 Task: In Heading  Batang with navy blue colour. Font size of heading  '18 Pt. 'Font style of data Calibri. Font size of data  9 Pt. Alignment of headline & data Align left .Fill color in cell of heading  Red. Font color of data Black. Apply border in Data No Border. In the sheet  Budget Analysis Sheetbook
Action: Mouse moved to (119, 113)
Screenshot: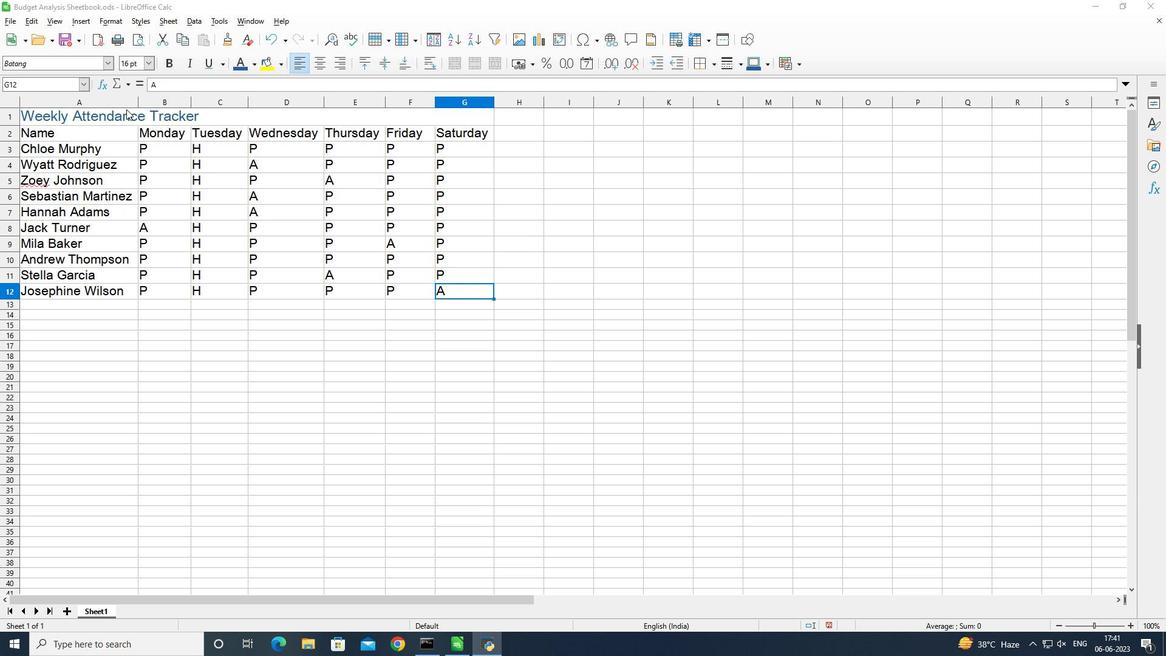 
Action: Mouse pressed left at (119, 113)
Screenshot: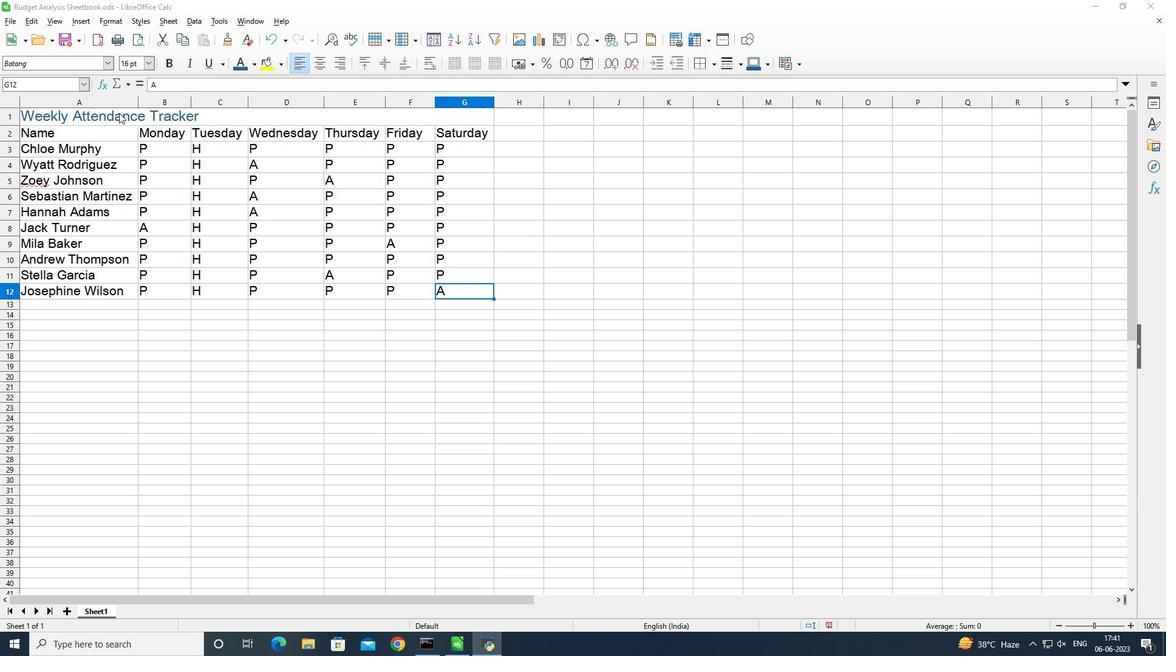 
Action: Mouse moved to (108, 62)
Screenshot: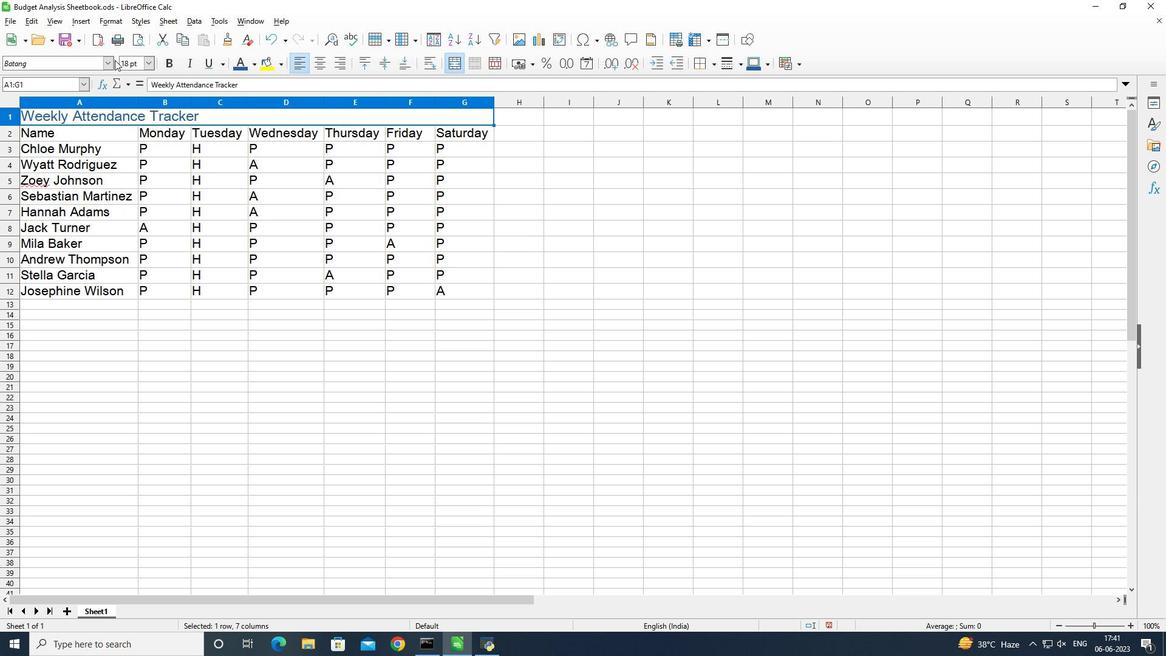 
Action: Mouse pressed left at (108, 62)
Screenshot: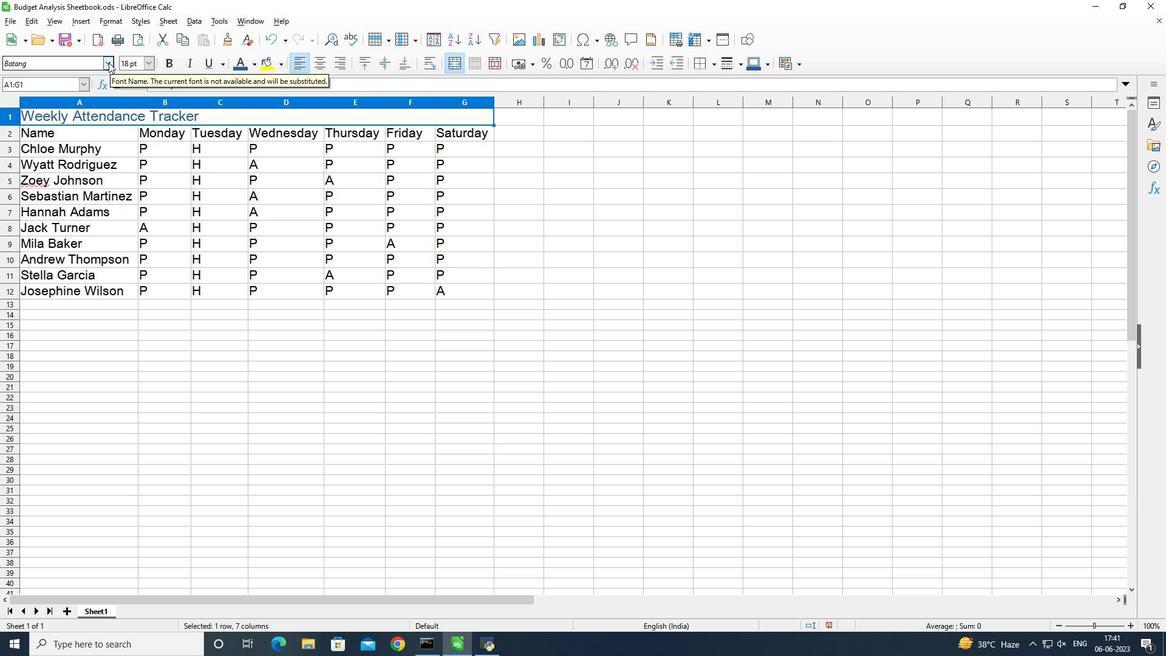 
Action: Mouse moved to (92, 63)
Screenshot: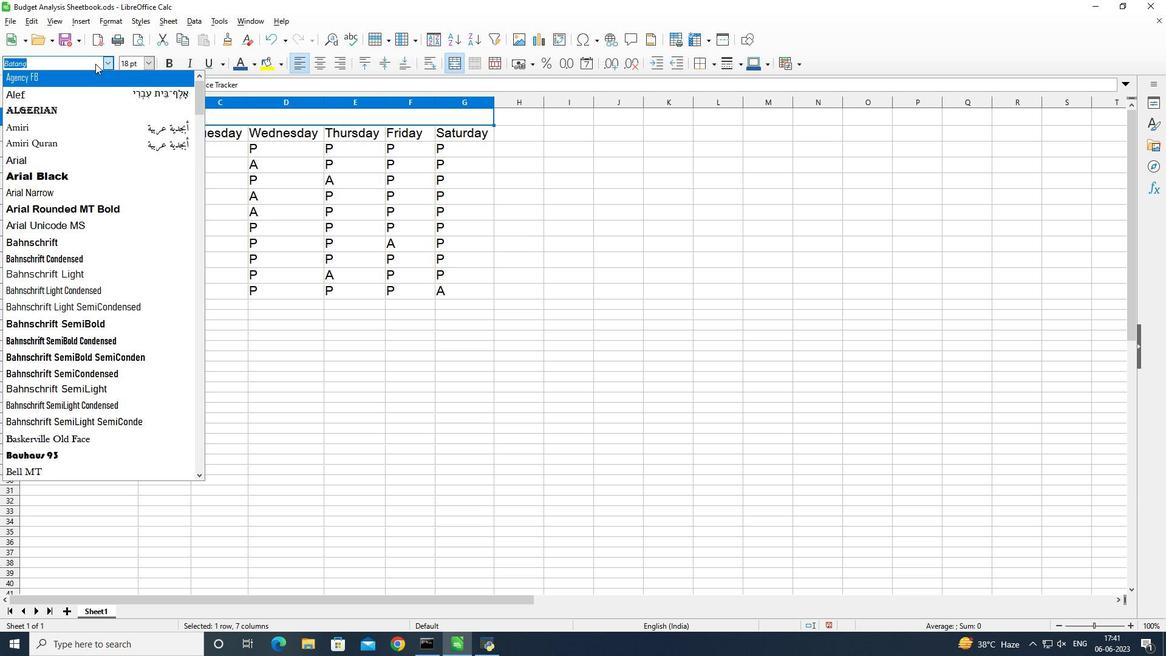 
Action: Key pressed <Key.enter>
Screenshot: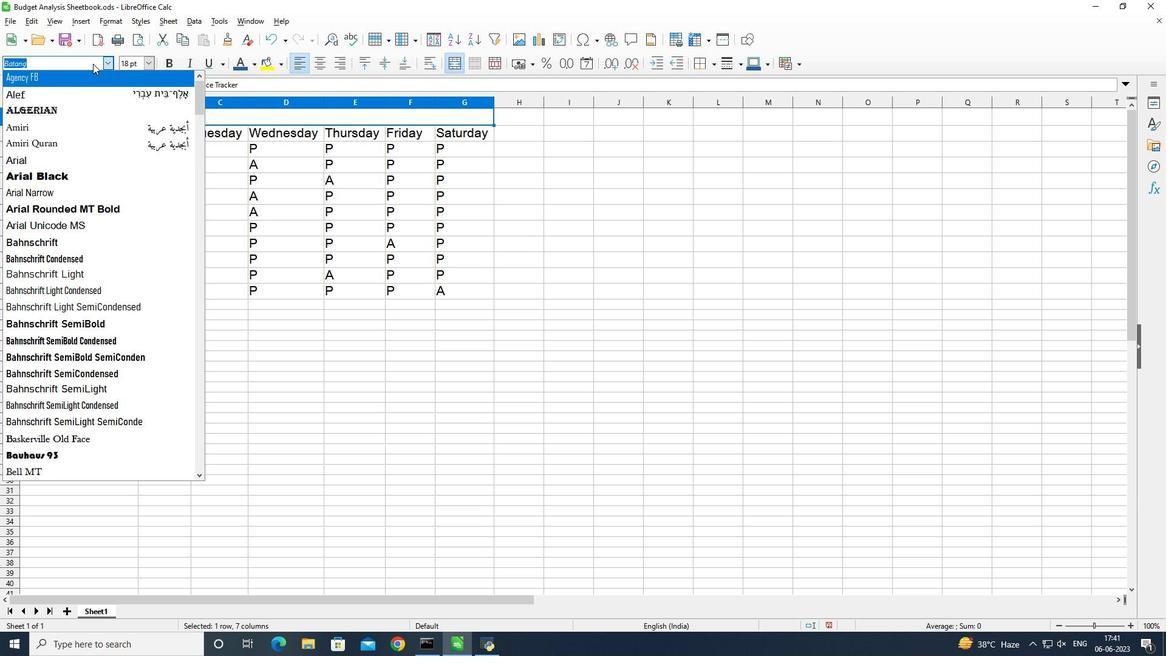 
Action: Mouse moved to (145, 64)
Screenshot: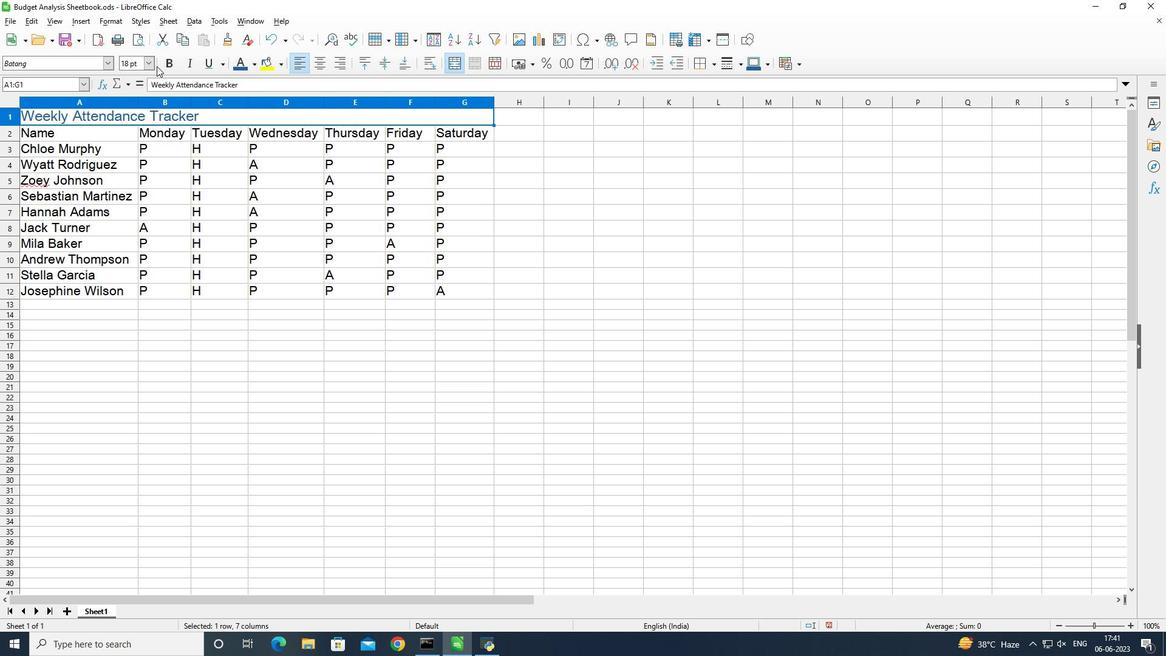 
Action: Mouse pressed left at (145, 64)
Screenshot: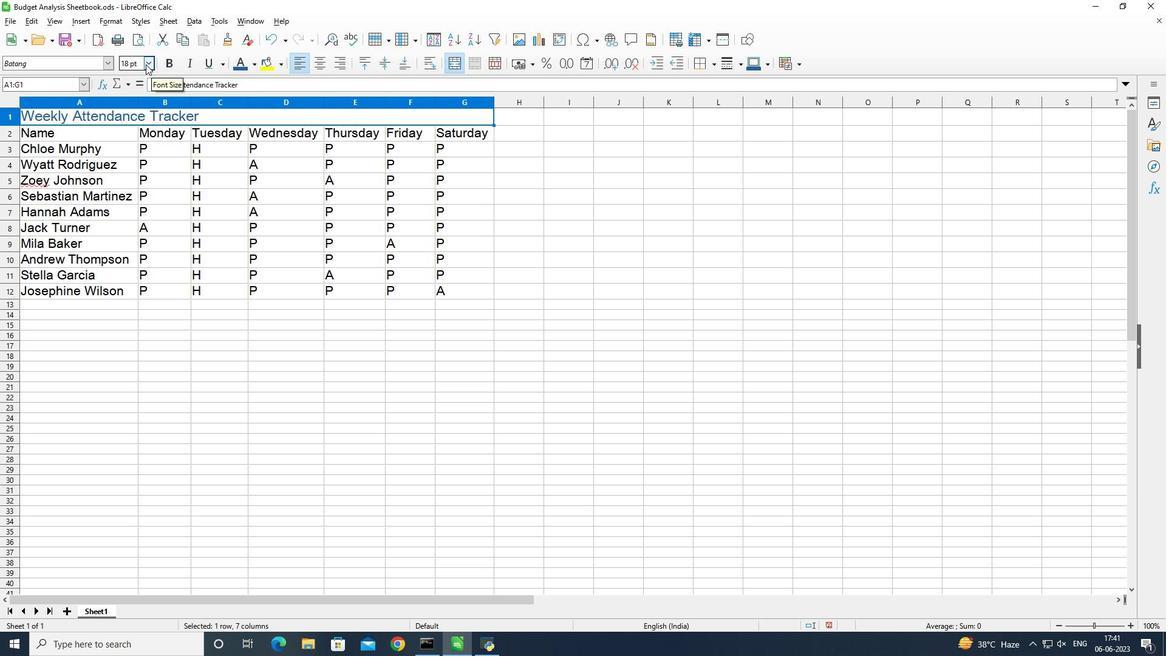 
Action: Mouse moved to (128, 201)
Screenshot: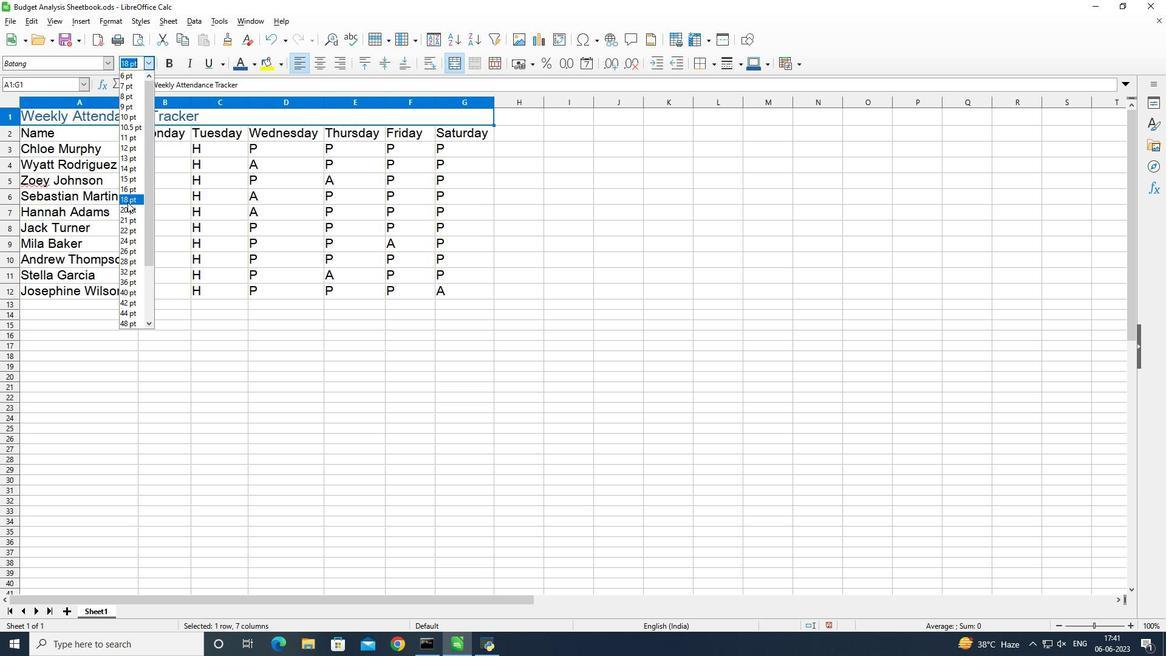 
Action: Mouse pressed left at (128, 201)
Screenshot: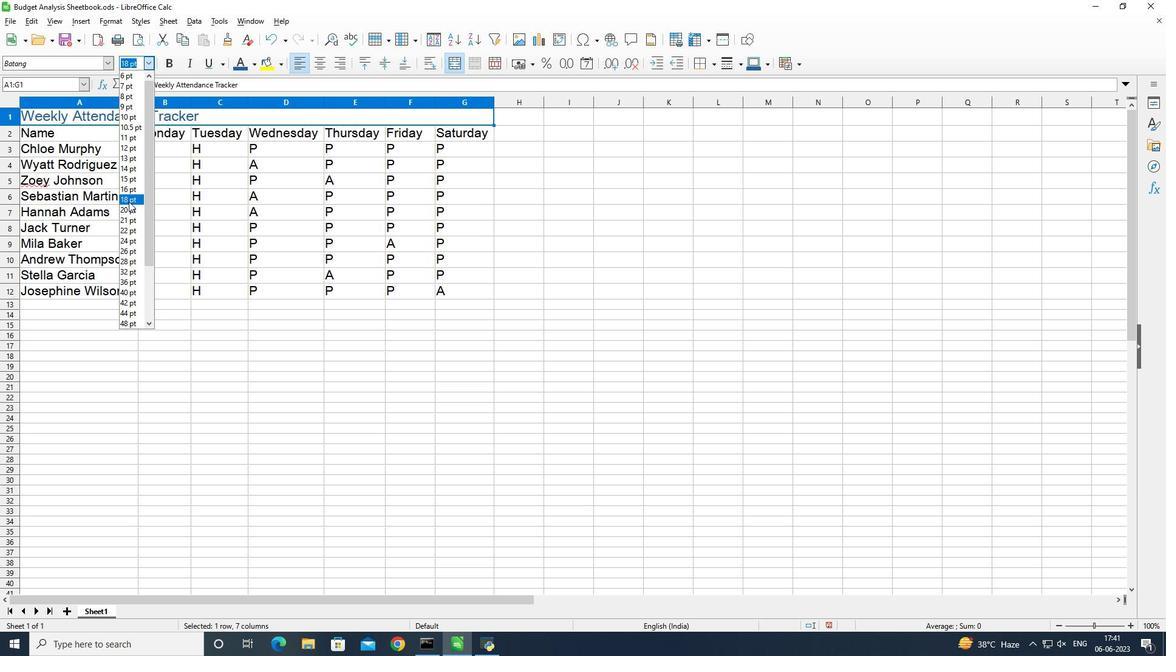 
Action: Mouse moved to (91, 139)
Screenshot: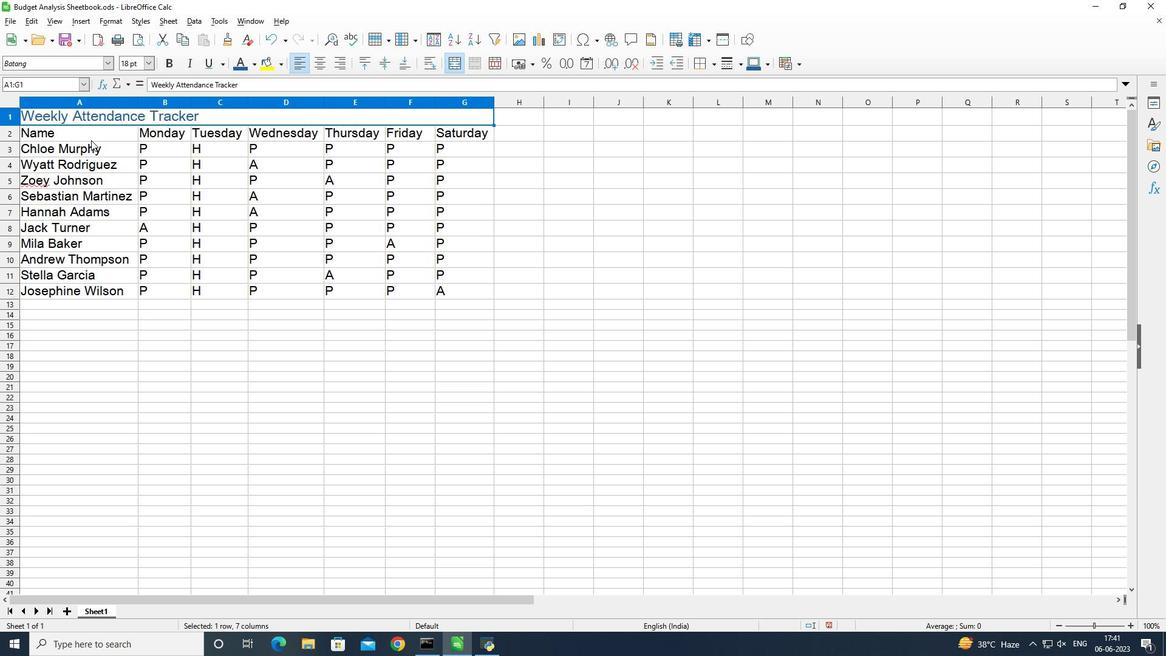 
Action: Mouse pressed left at (91, 139)
Screenshot: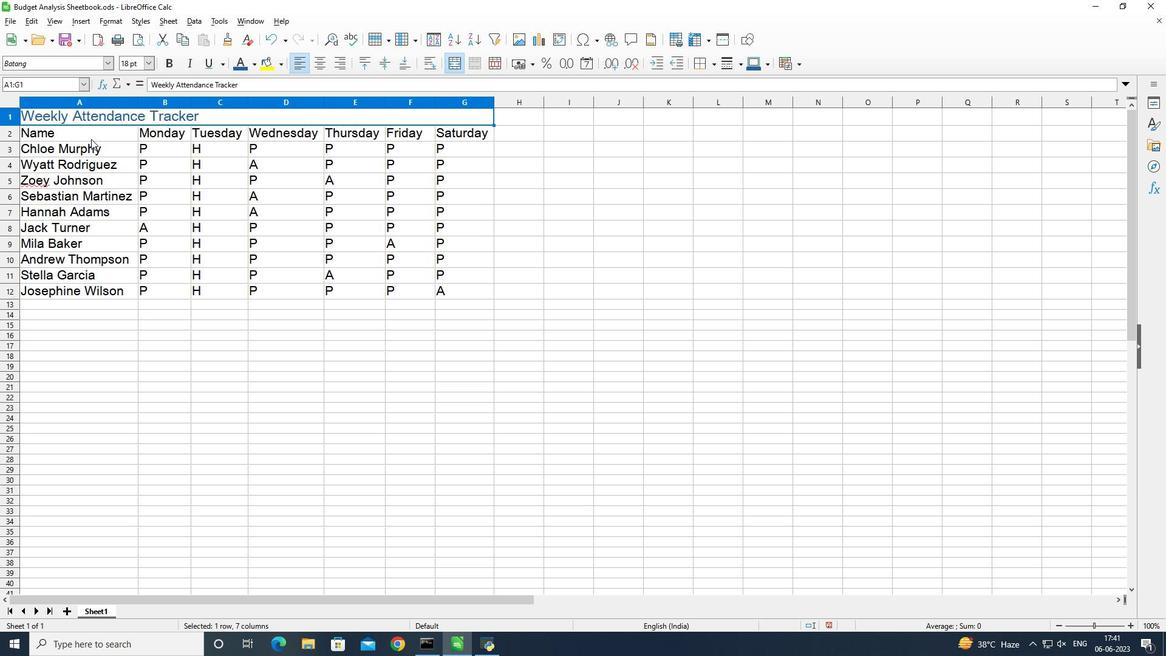 
Action: Mouse moved to (92, 137)
Screenshot: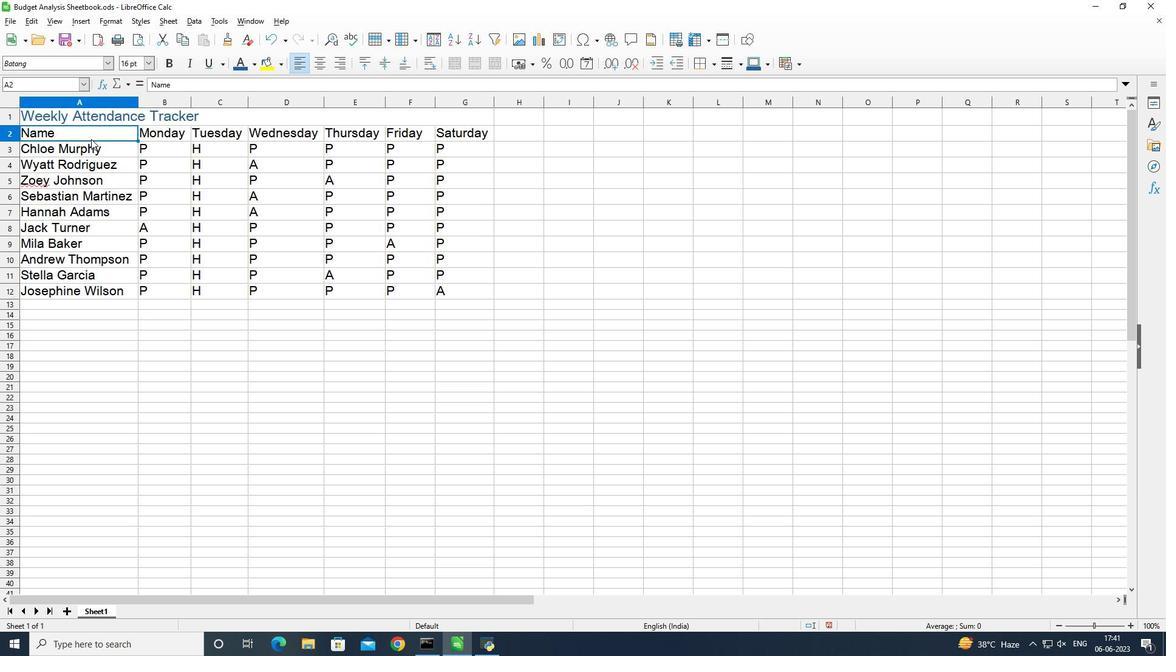 
Action: Mouse pressed left at (92, 137)
Screenshot: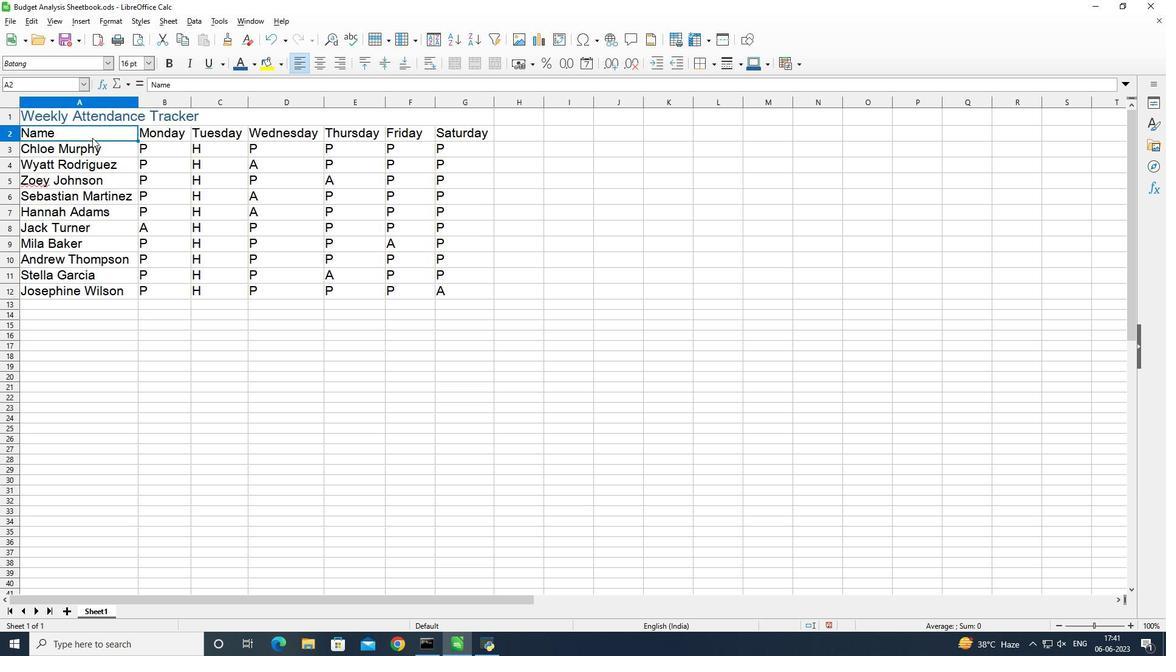 
Action: Mouse moved to (108, 59)
Screenshot: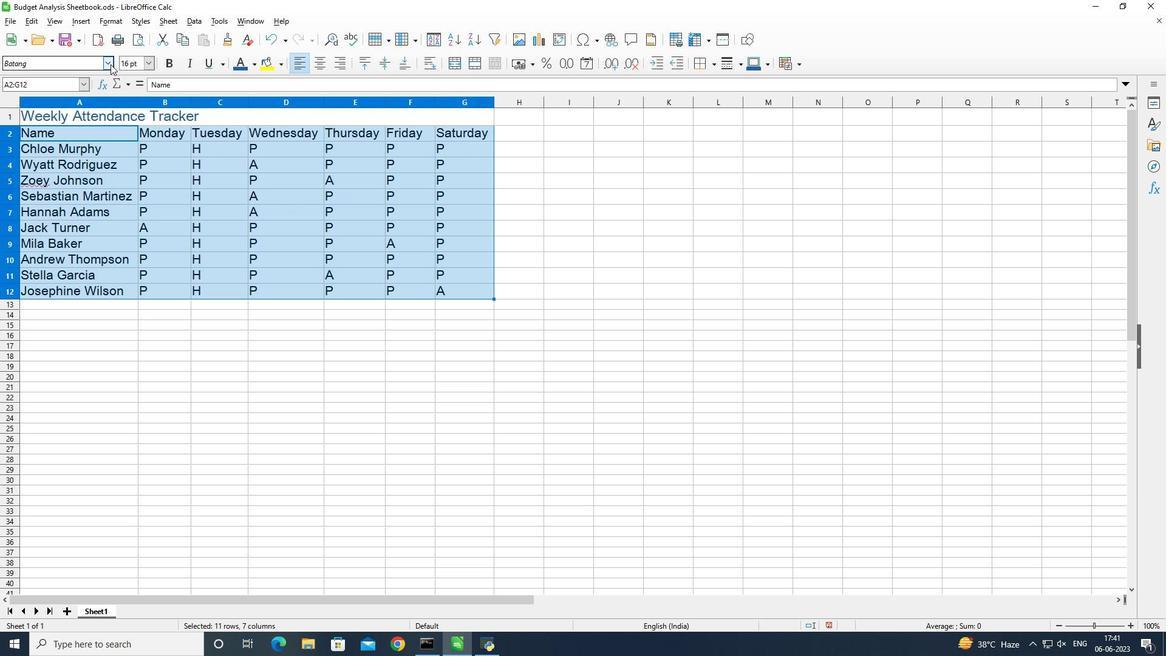 
Action: Mouse pressed left at (108, 59)
Screenshot: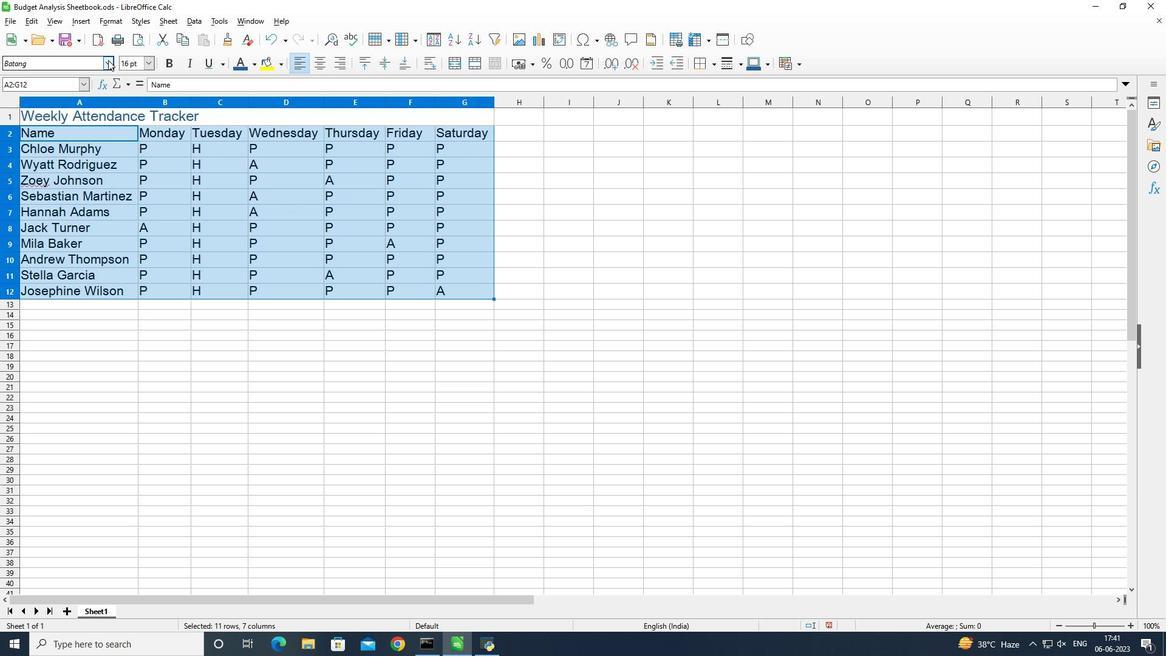 
Action: Mouse moved to (153, 259)
Screenshot: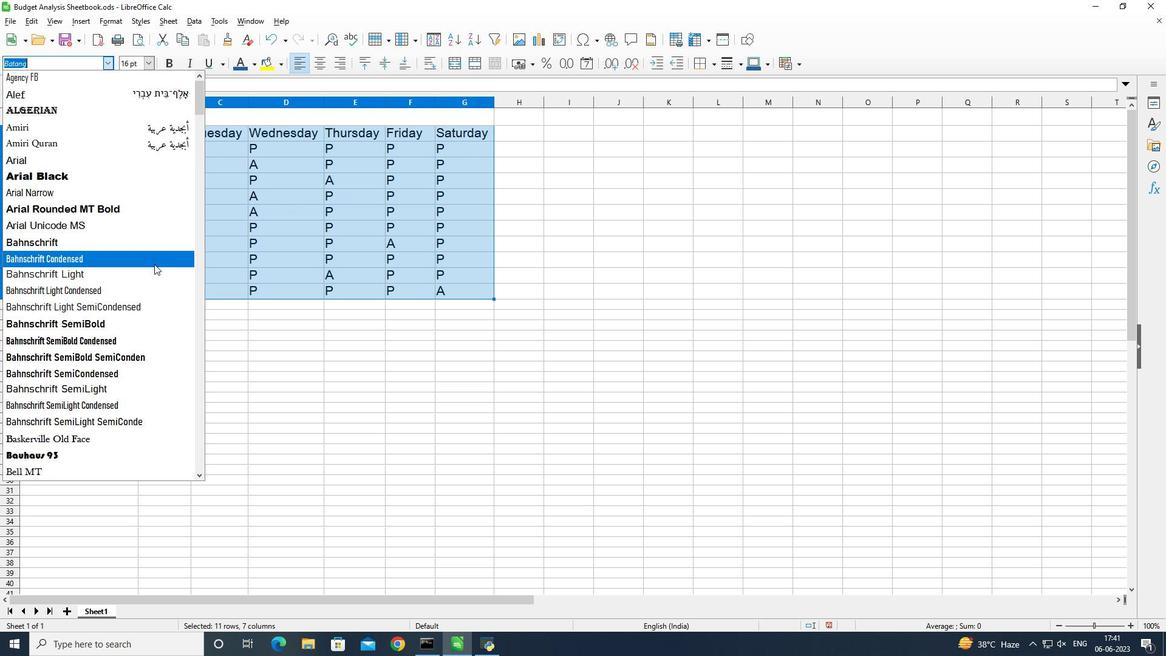 
Action: Mouse scrolled (153, 258) with delta (0, 0)
Screenshot: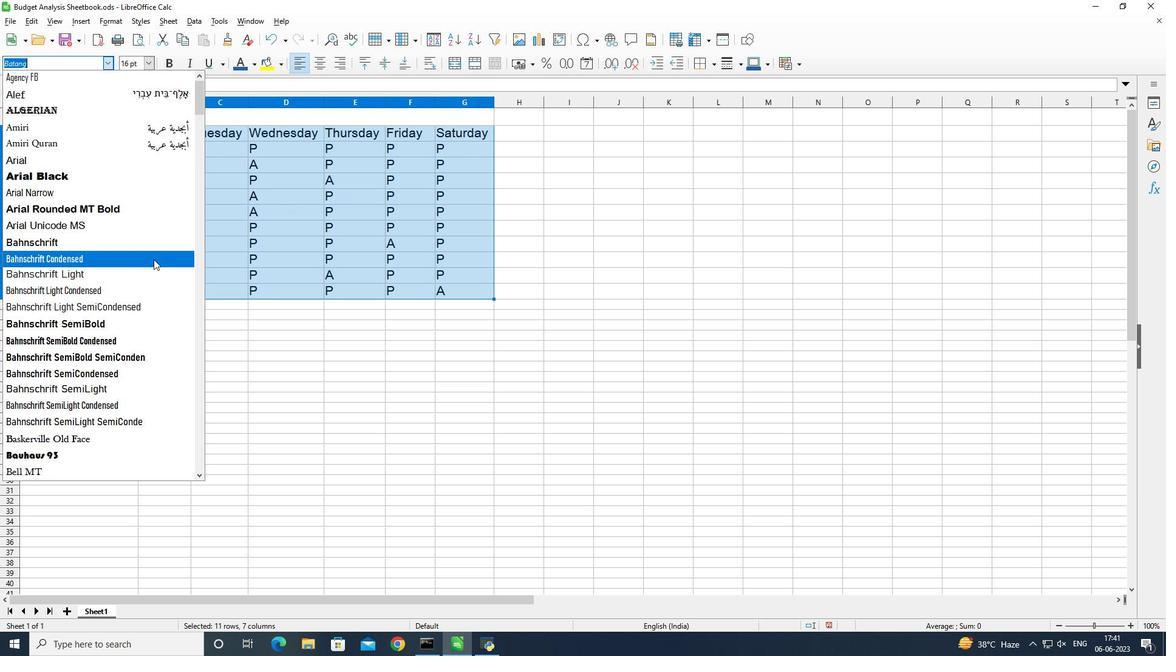 
Action: Mouse scrolled (153, 258) with delta (0, 0)
Screenshot: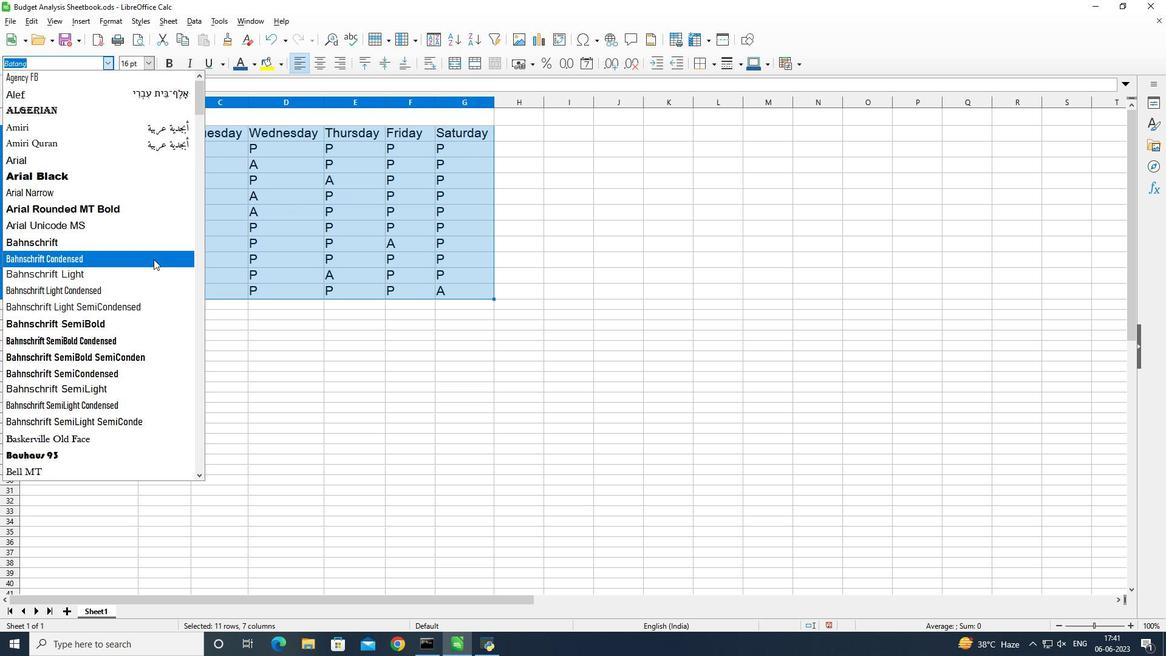 
Action: Mouse scrolled (153, 258) with delta (0, 0)
Screenshot: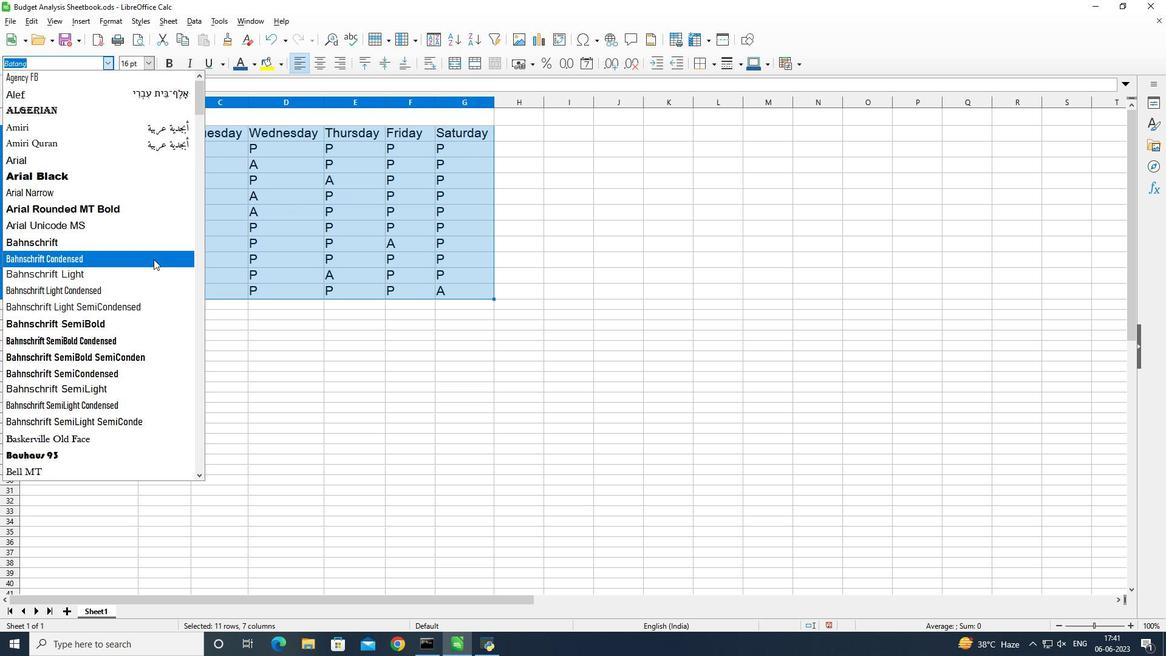 
Action: Mouse scrolled (153, 258) with delta (0, 0)
Screenshot: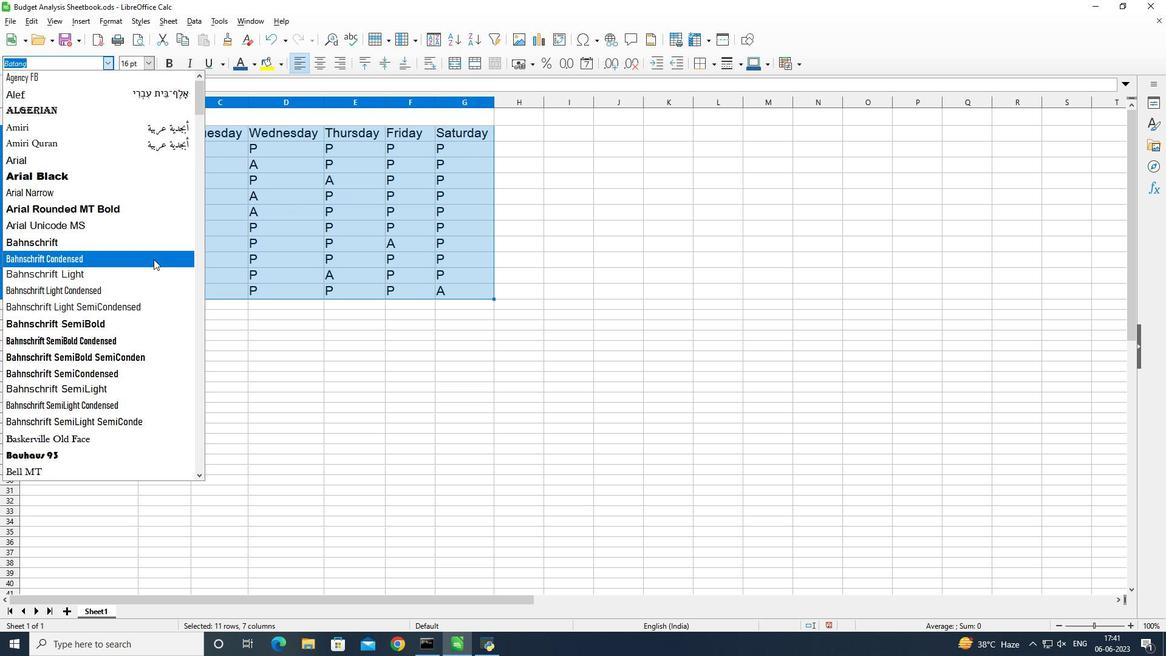 
Action: Mouse scrolled (153, 258) with delta (0, 0)
Screenshot: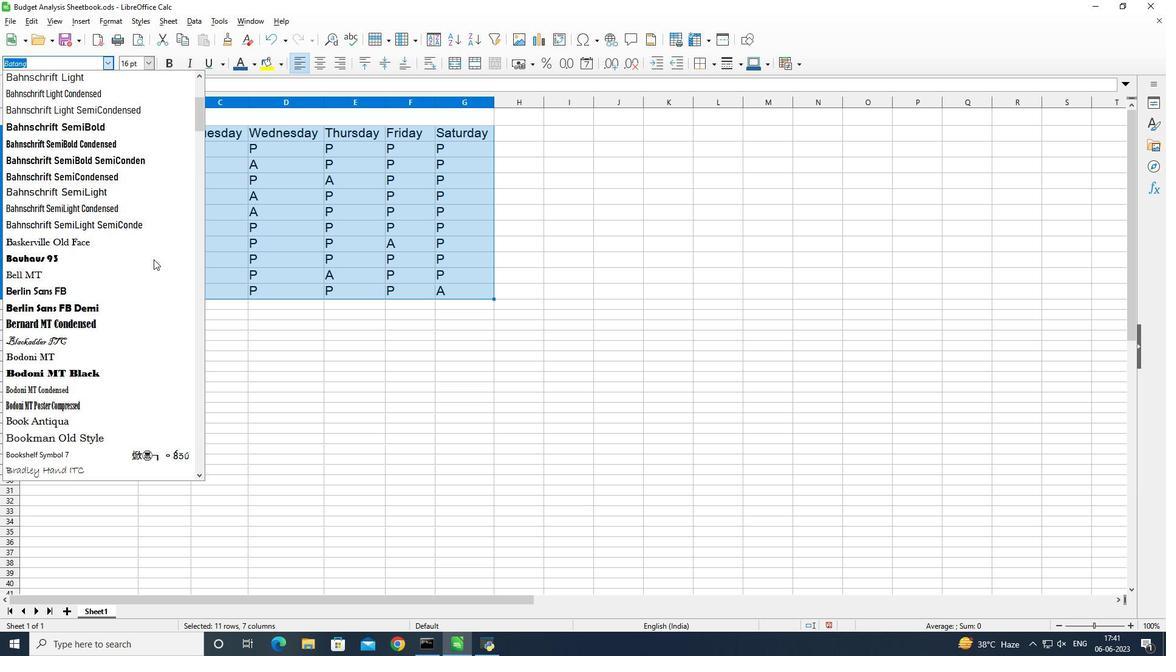 
Action: Mouse scrolled (153, 258) with delta (0, 0)
Screenshot: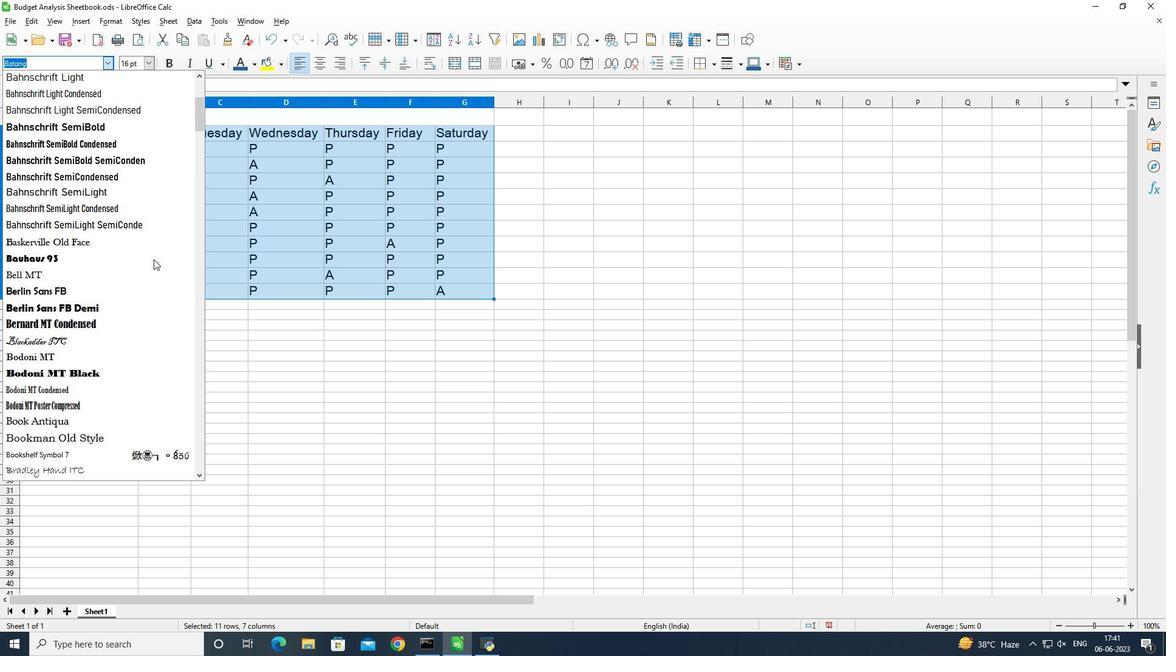 
Action: Mouse scrolled (153, 258) with delta (0, 0)
Screenshot: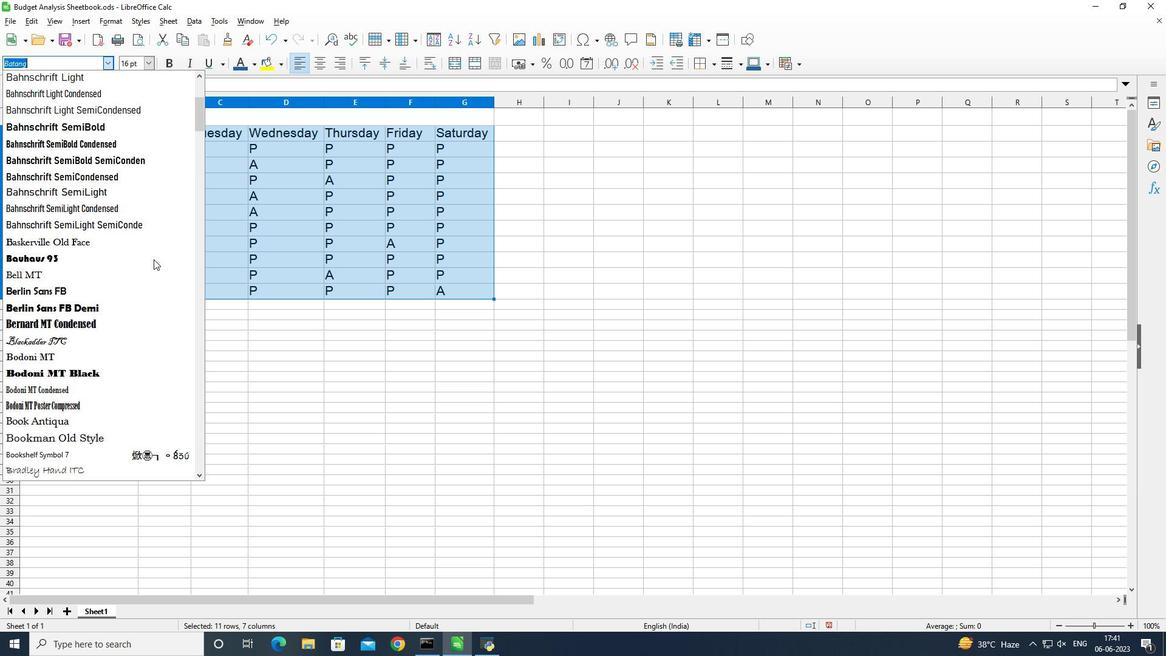 
Action: Mouse scrolled (153, 258) with delta (0, 0)
Screenshot: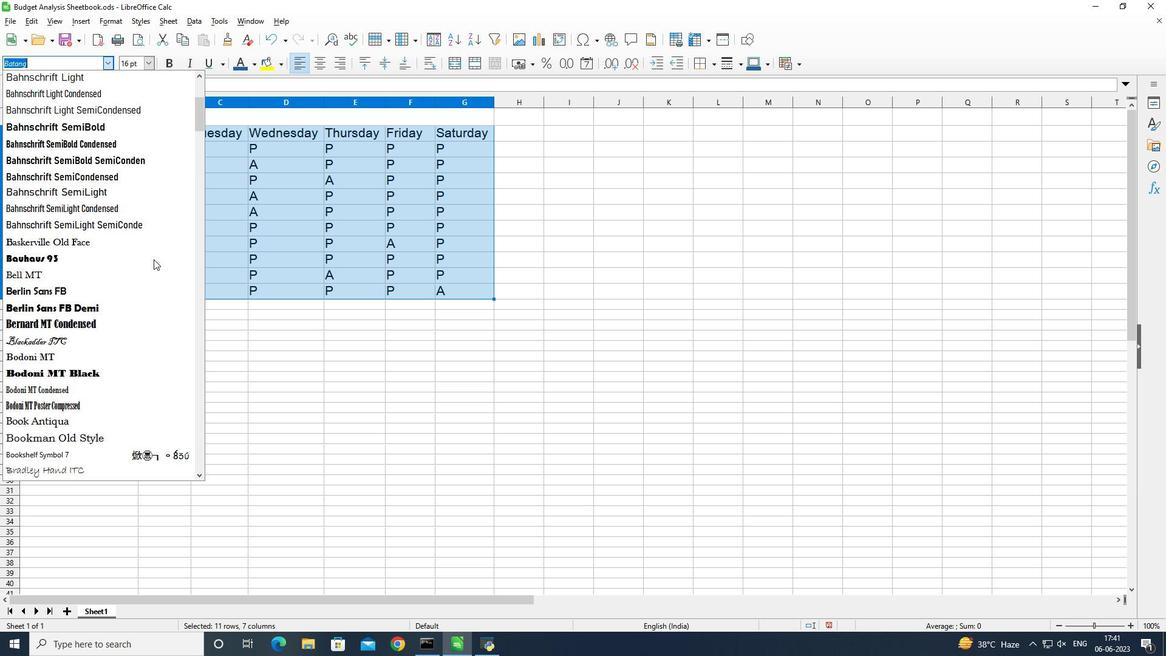 
Action: Mouse scrolled (153, 258) with delta (0, 0)
Screenshot: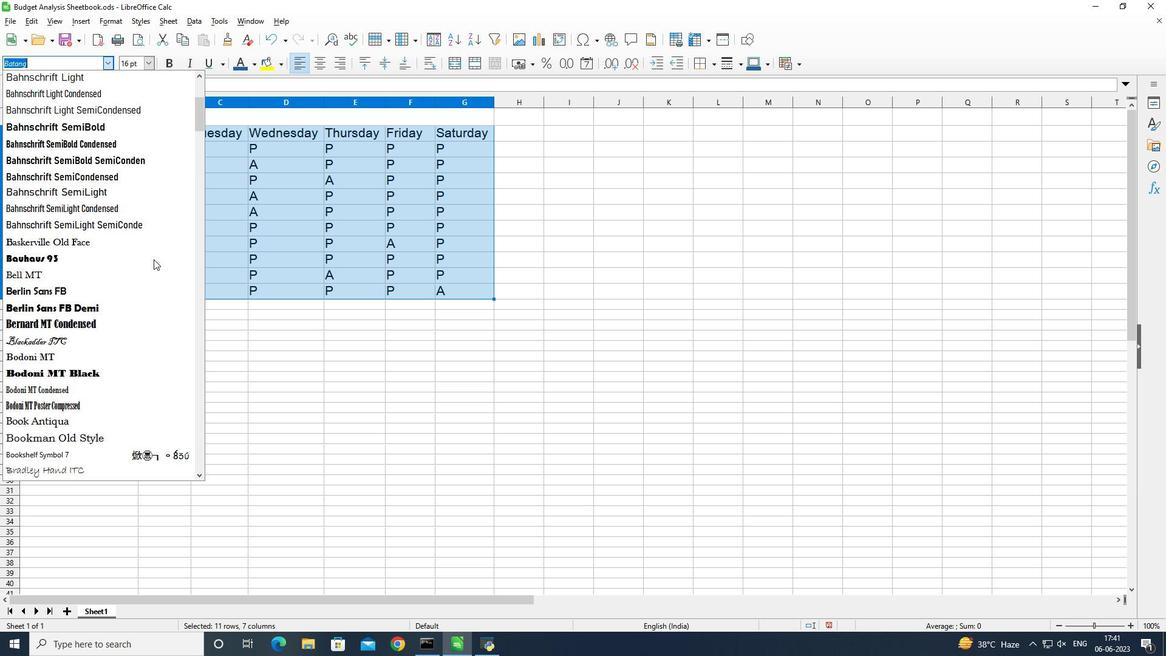 
Action: Mouse scrolled (153, 260) with delta (0, 0)
Screenshot: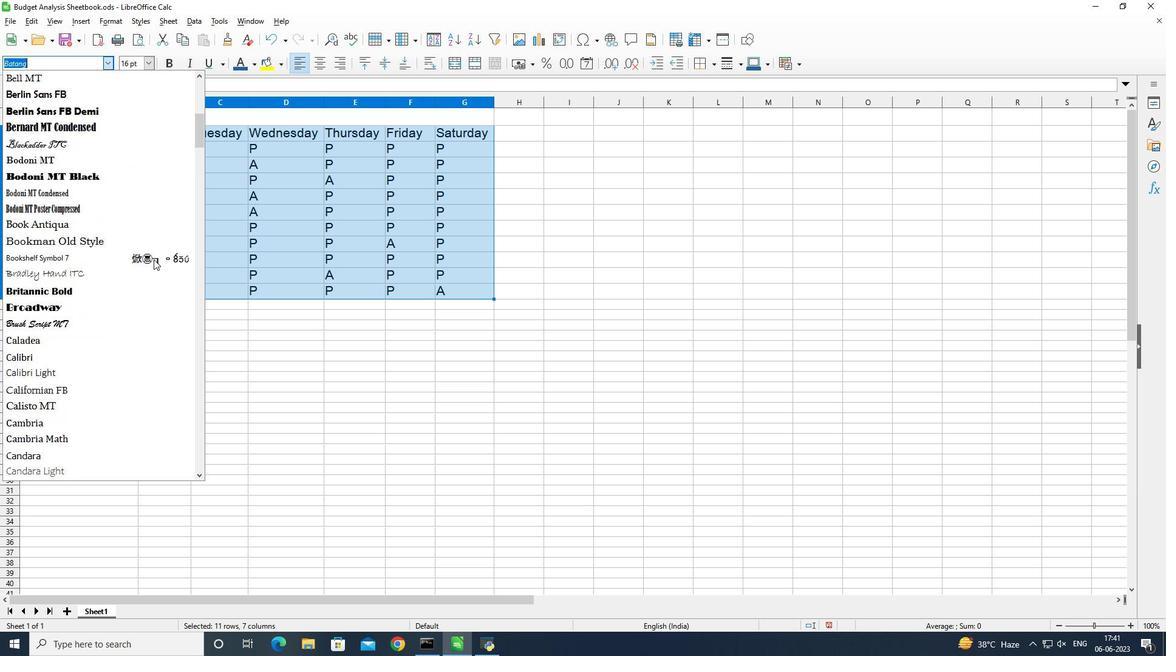 
Action: Mouse moved to (122, 358)
Screenshot: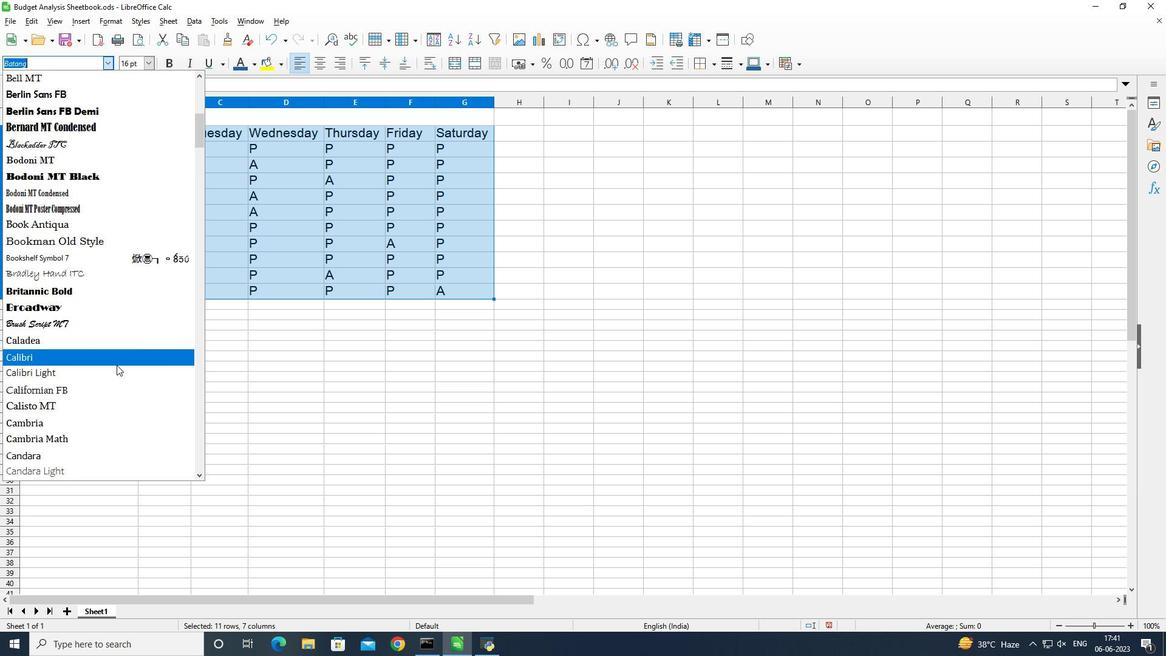 
Action: Mouse pressed left at (122, 358)
Screenshot: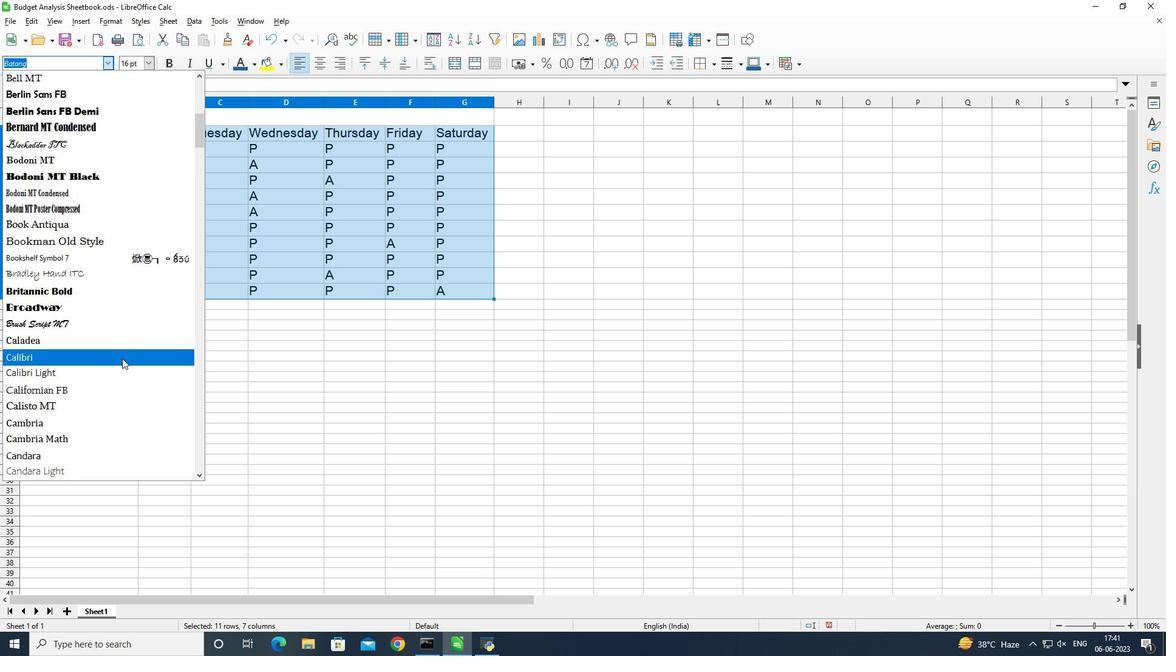 
Action: Mouse moved to (146, 63)
Screenshot: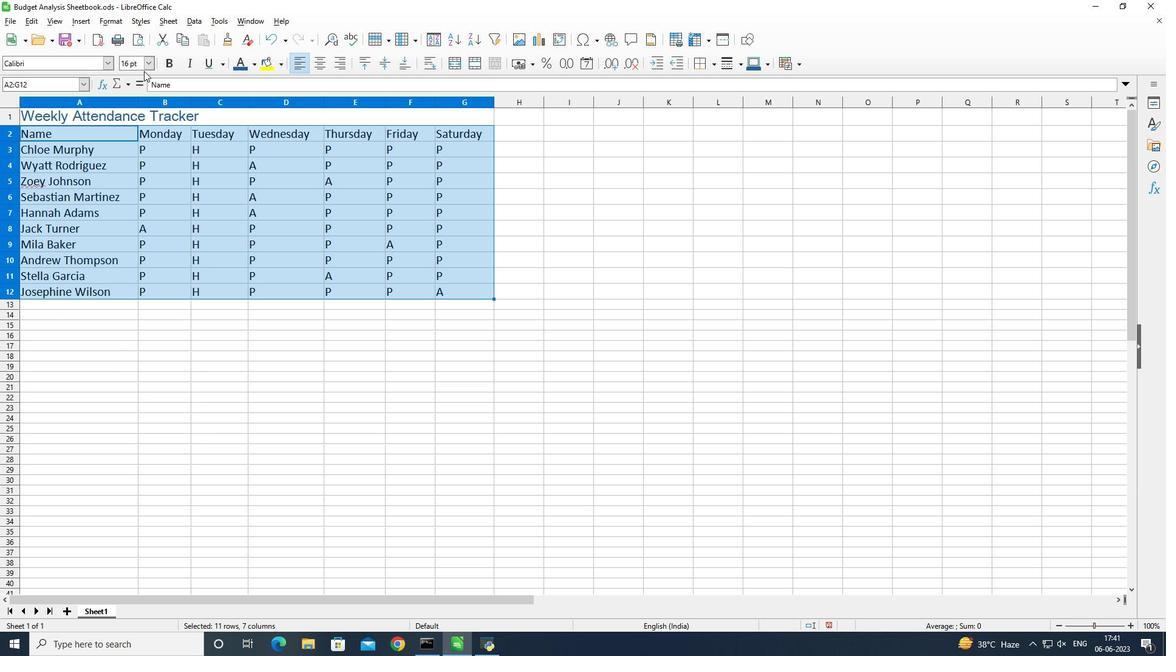 
Action: Mouse pressed left at (146, 63)
Screenshot: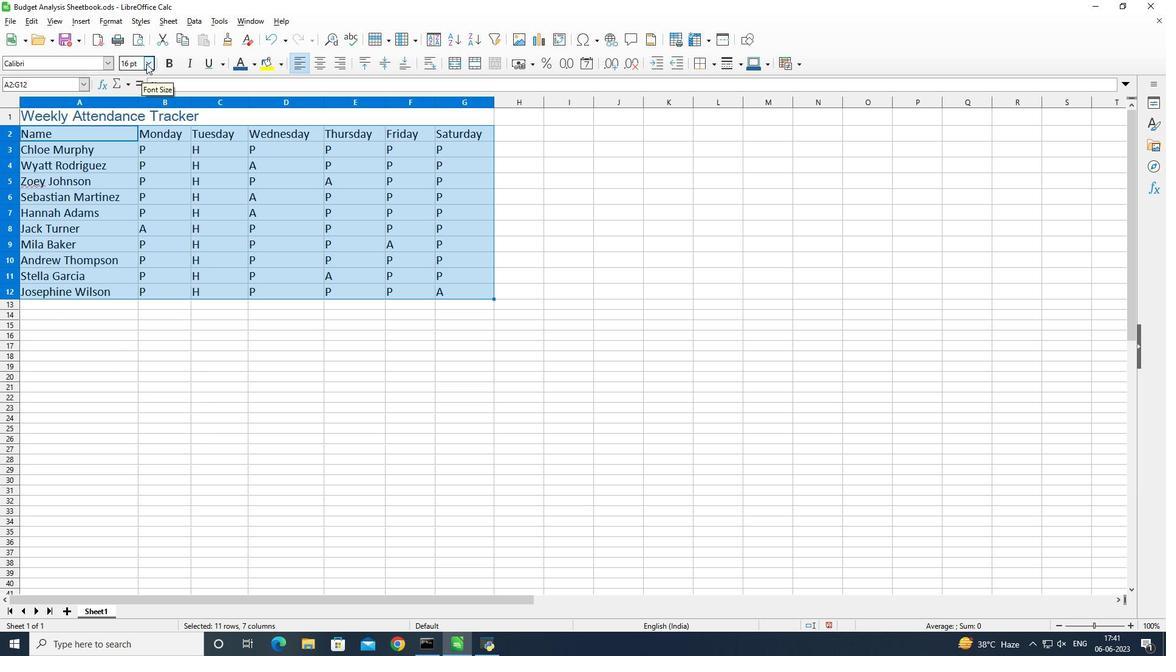 
Action: Mouse moved to (131, 106)
Screenshot: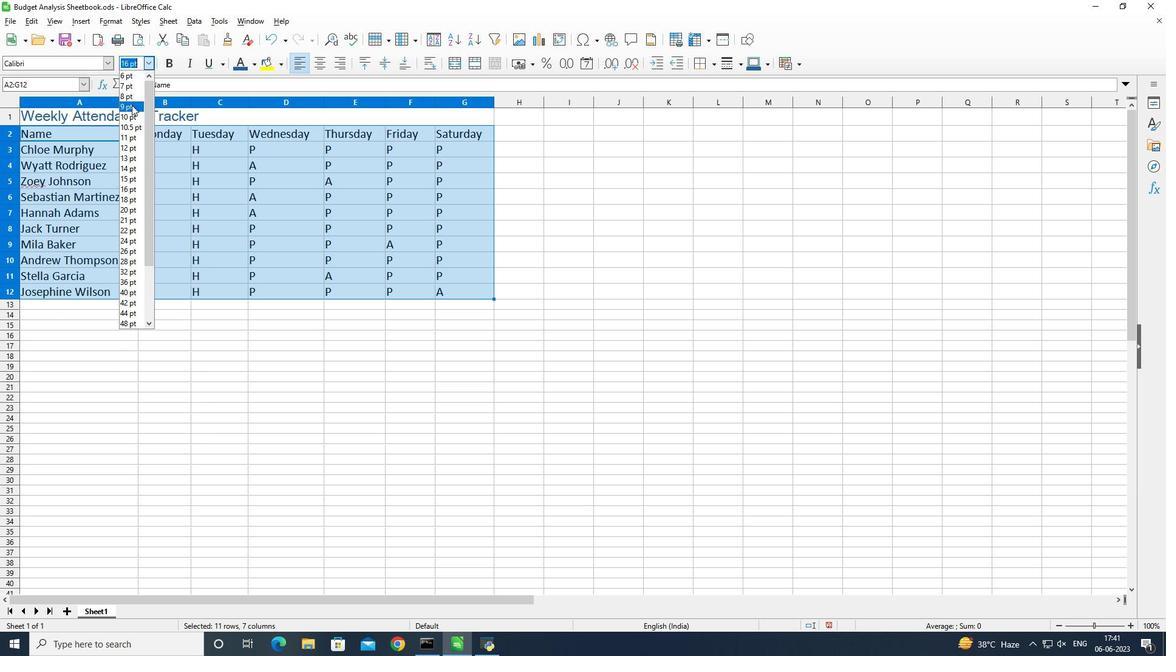 
Action: Mouse pressed left at (131, 106)
Screenshot: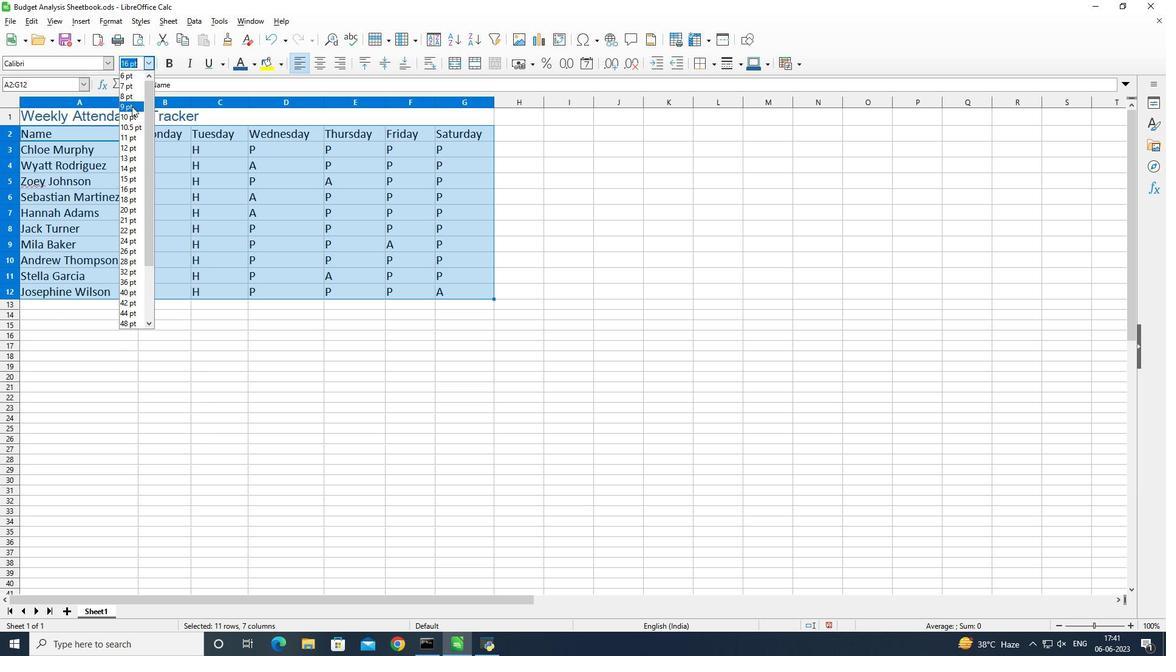 
Action: Mouse moved to (243, 113)
Screenshot: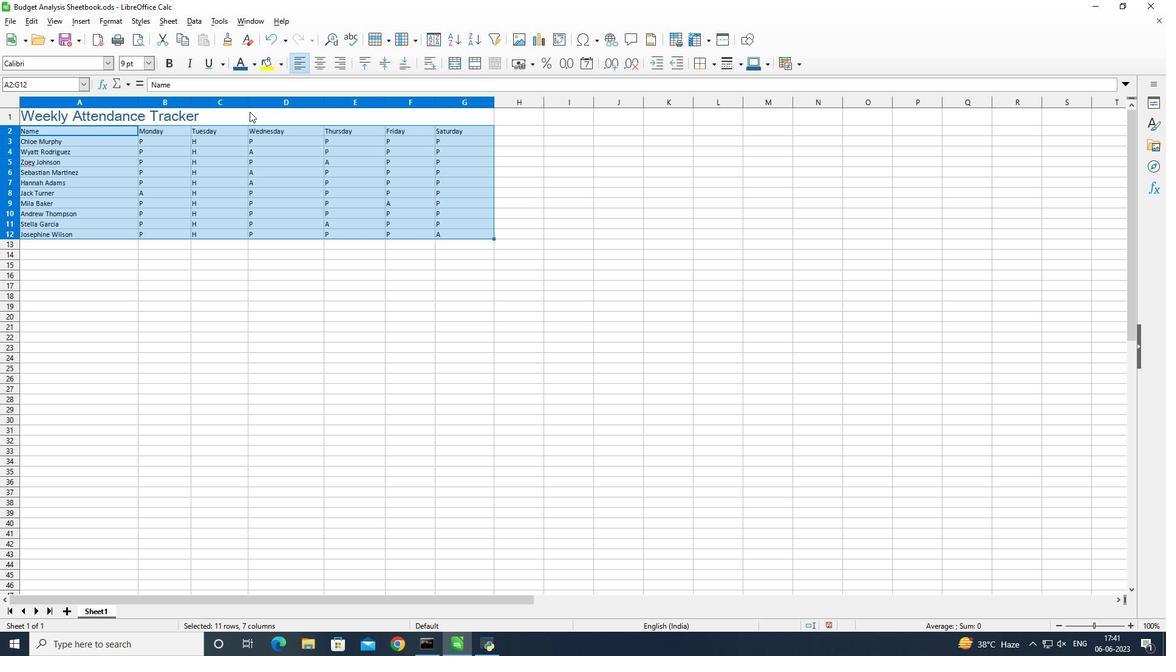 
Action: Mouse pressed left at (243, 113)
Screenshot: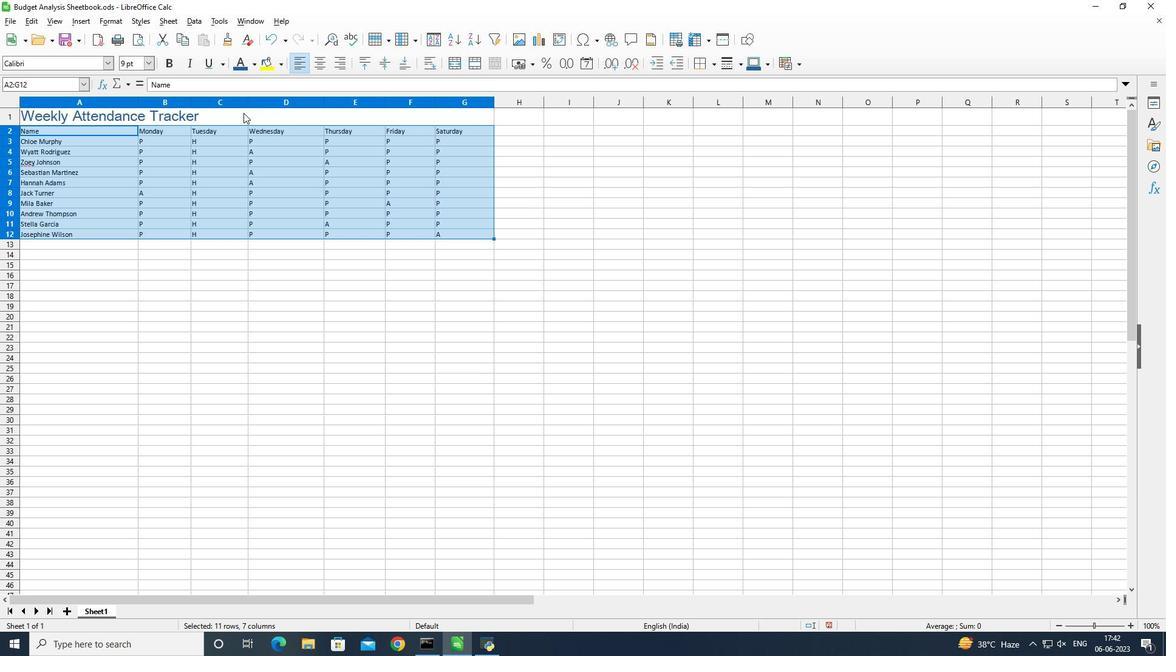 
Action: Mouse moved to (283, 64)
Screenshot: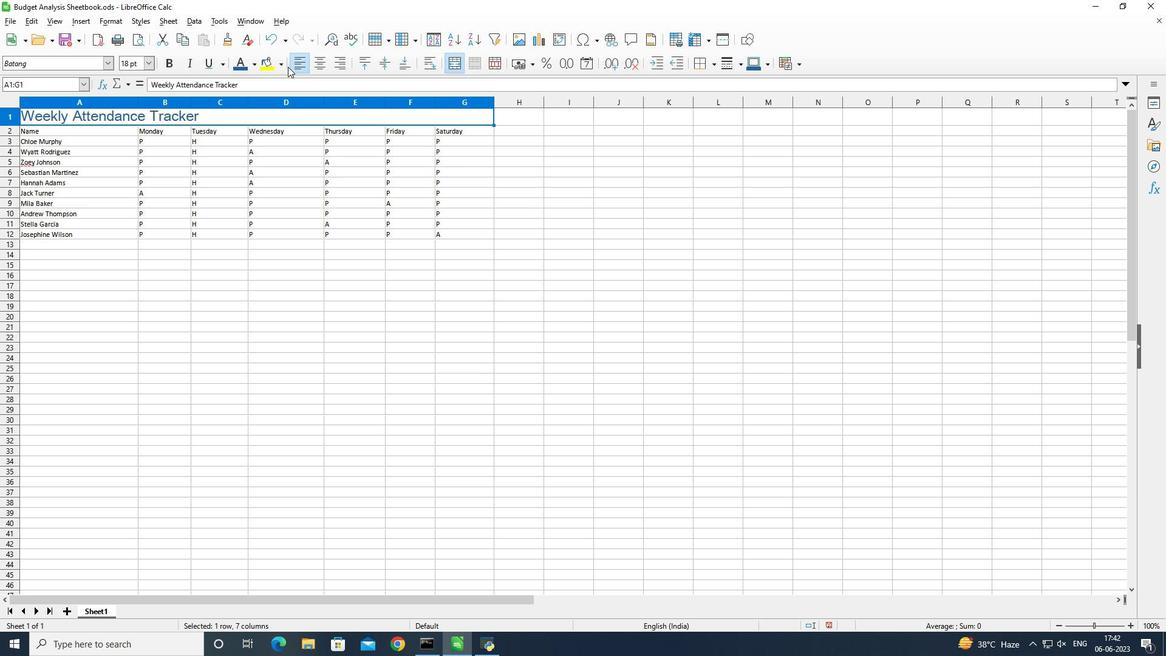 
Action: Mouse pressed left at (283, 64)
Screenshot: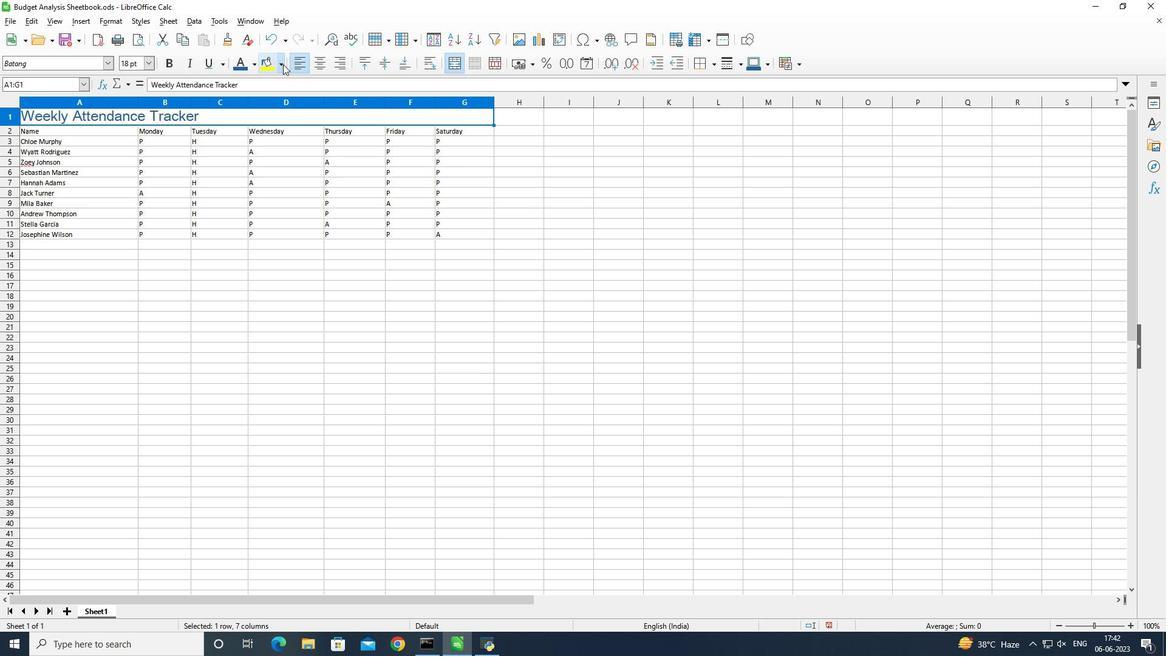 
Action: Mouse moved to (311, 145)
Screenshot: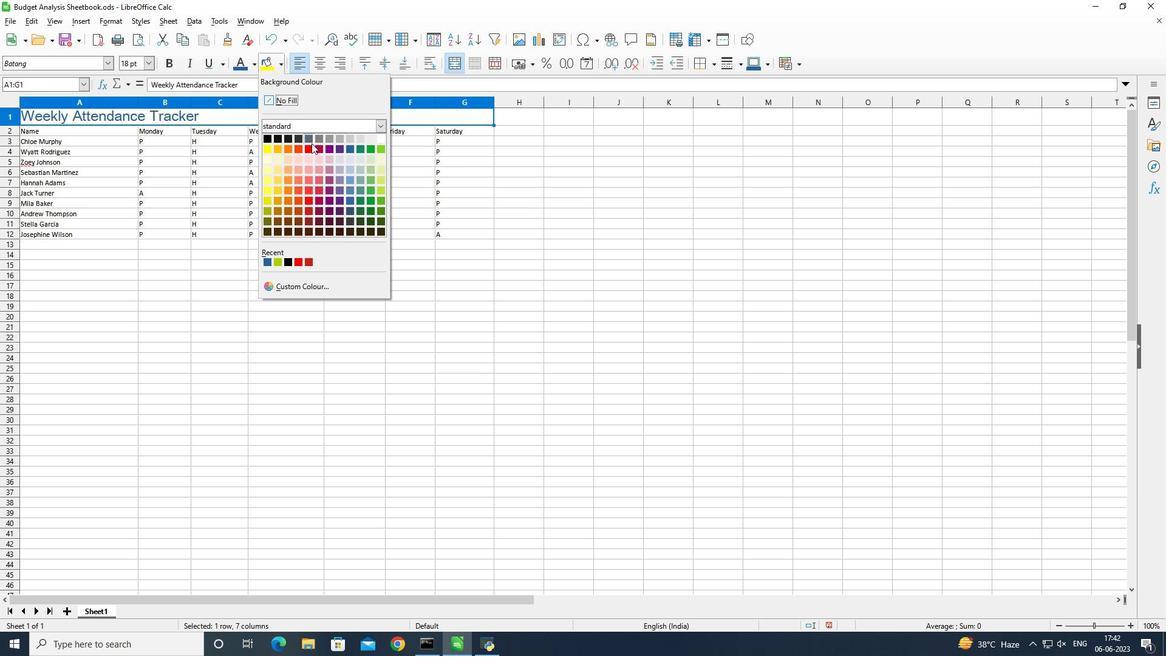 
Action: Mouse pressed left at (311, 145)
Screenshot: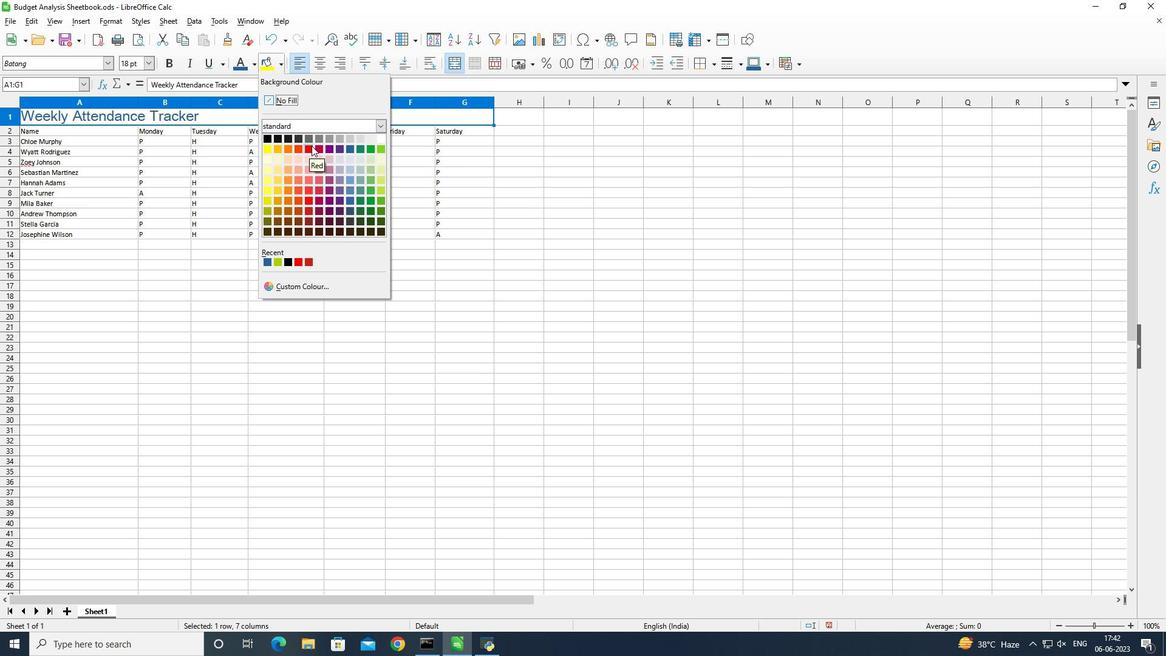 
Action: Mouse moved to (70, 131)
Screenshot: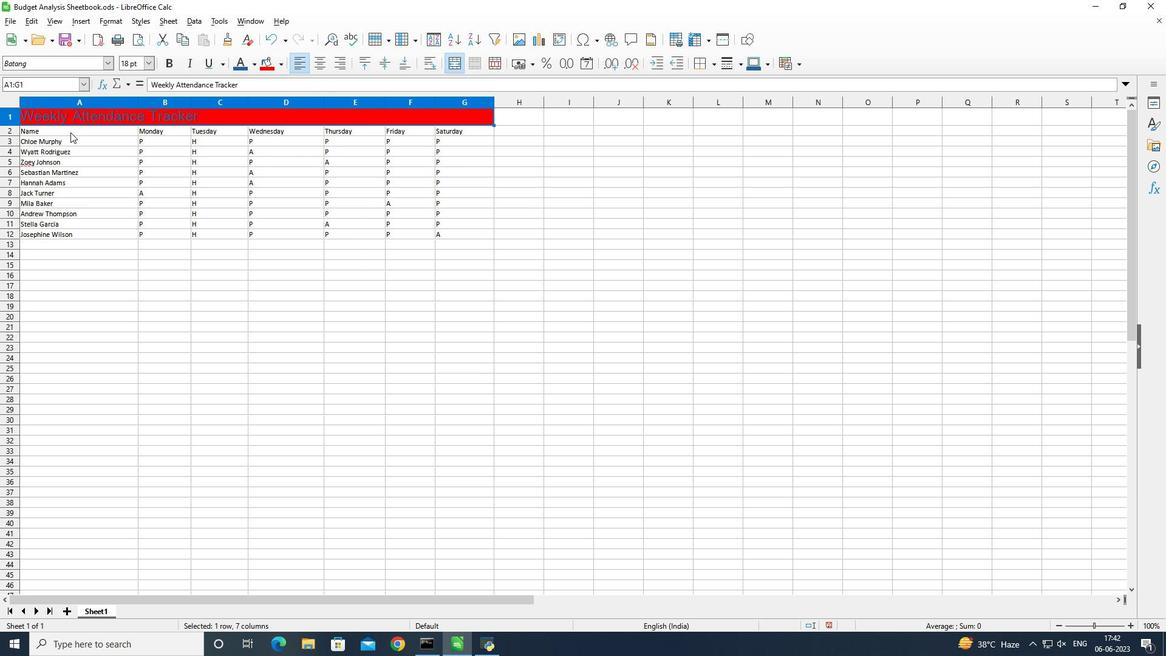 
Action: Mouse pressed left at (70, 131)
Screenshot: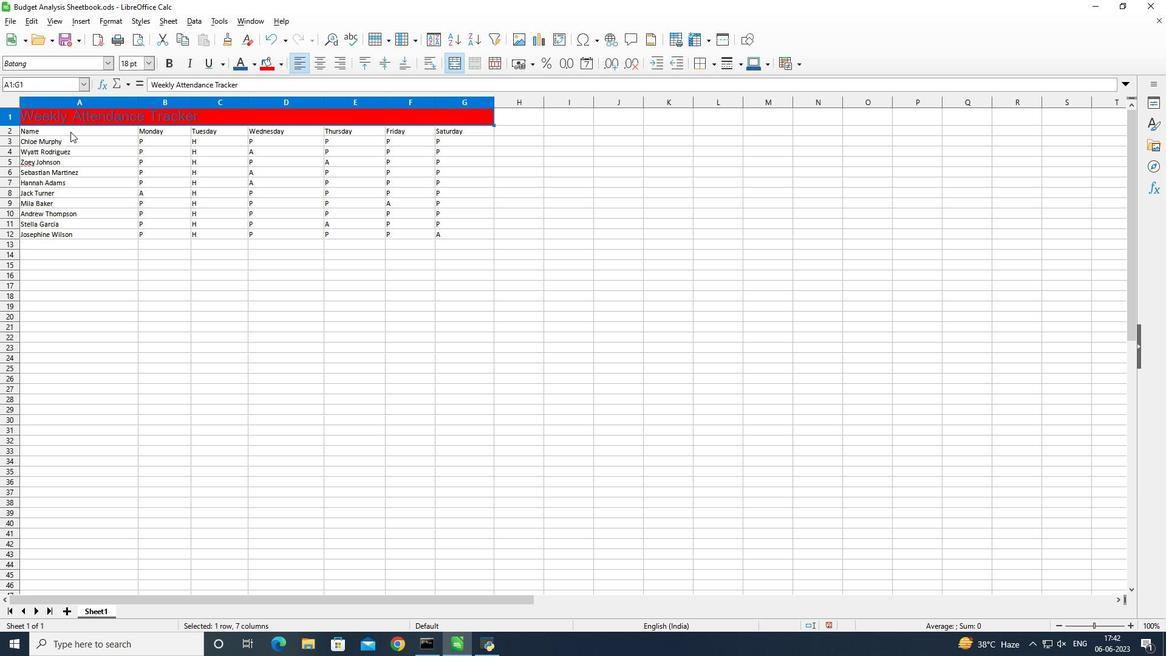 
Action: Mouse pressed left at (70, 131)
Screenshot: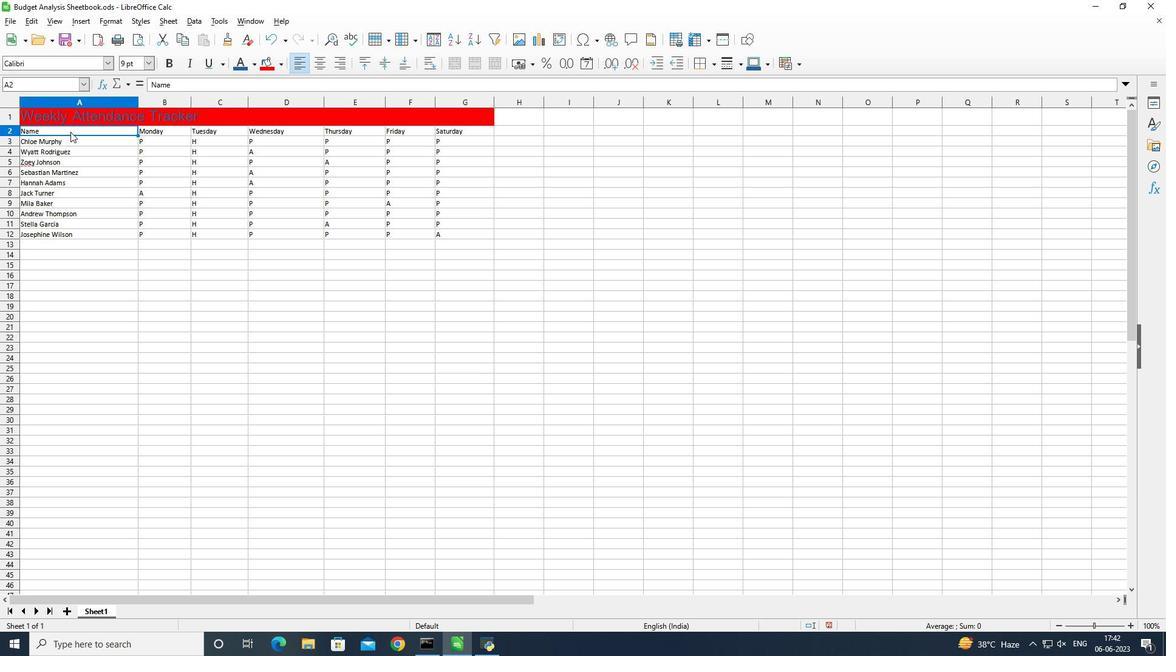 
Action: Mouse moved to (257, 66)
Screenshot: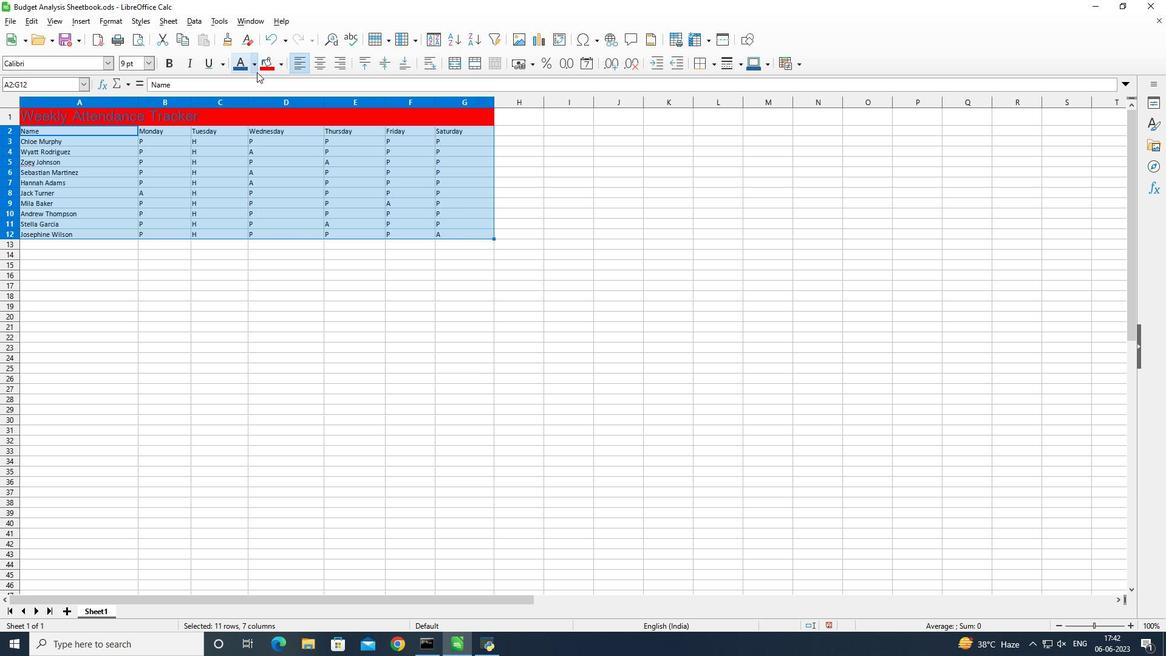 
Action: Mouse pressed left at (257, 66)
Screenshot: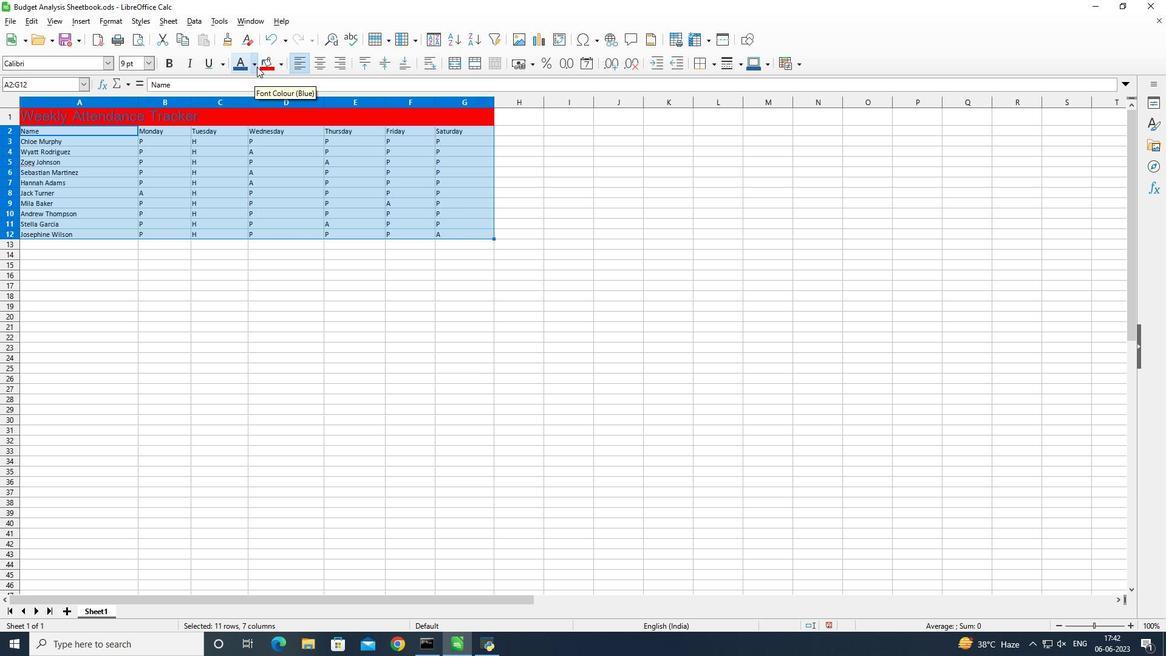 
Action: Mouse moved to (239, 136)
Screenshot: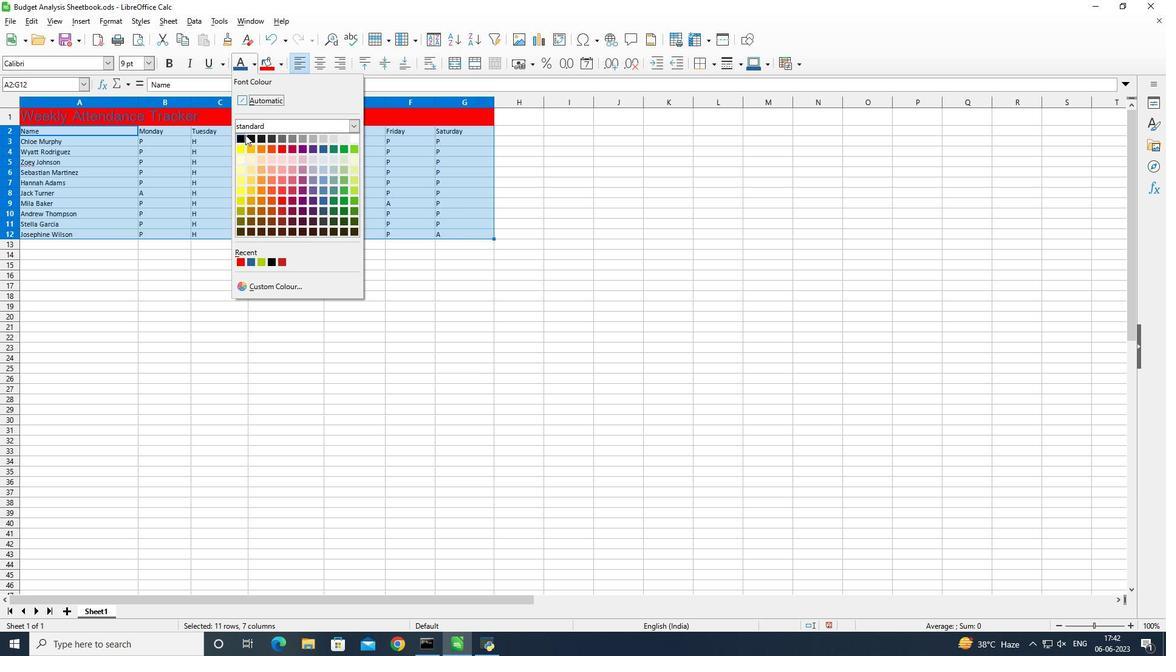 
Action: Mouse pressed left at (239, 136)
Screenshot: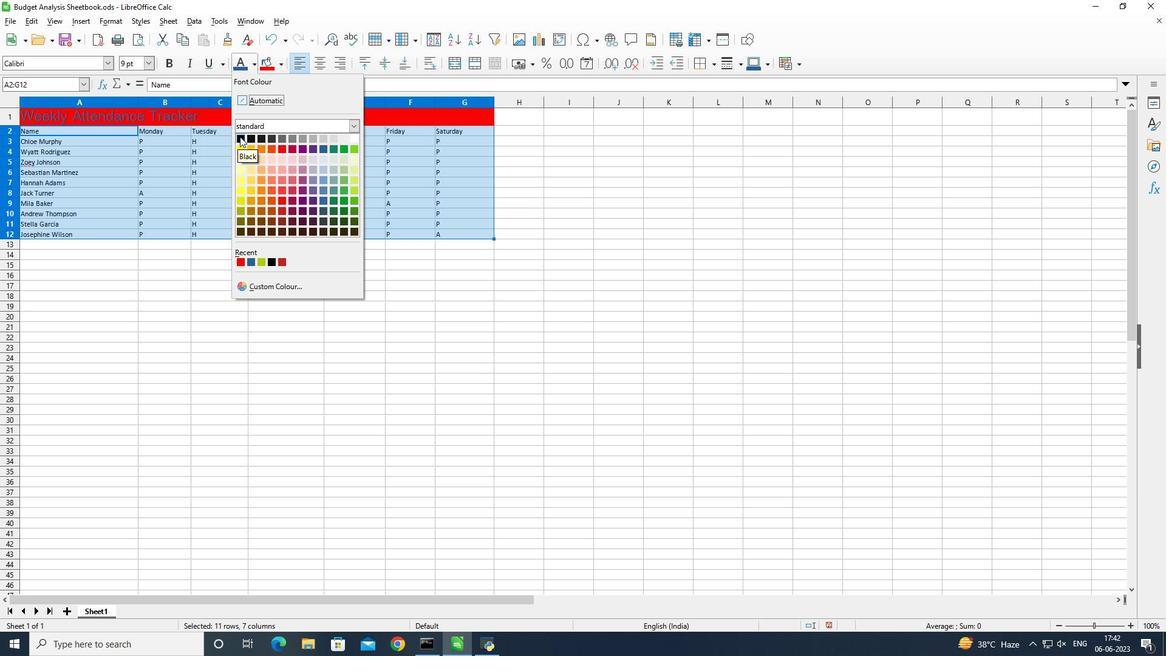 
Action: Mouse moved to (713, 68)
Screenshot: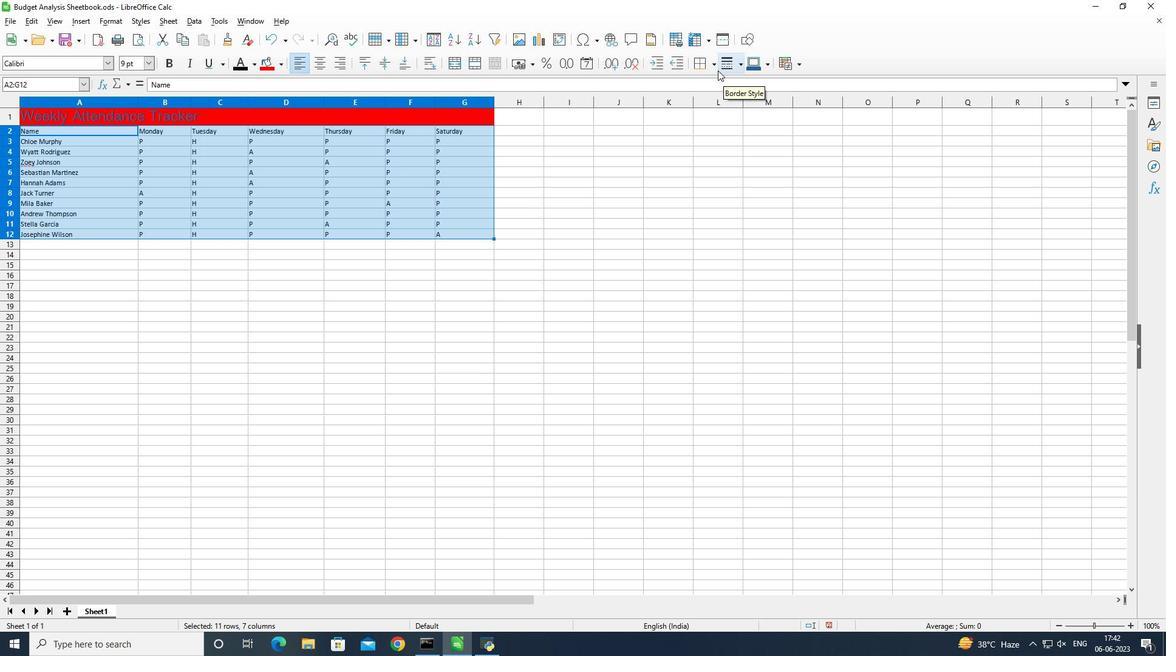 
Action: Mouse pressed left at (713, 68)
Screenshot: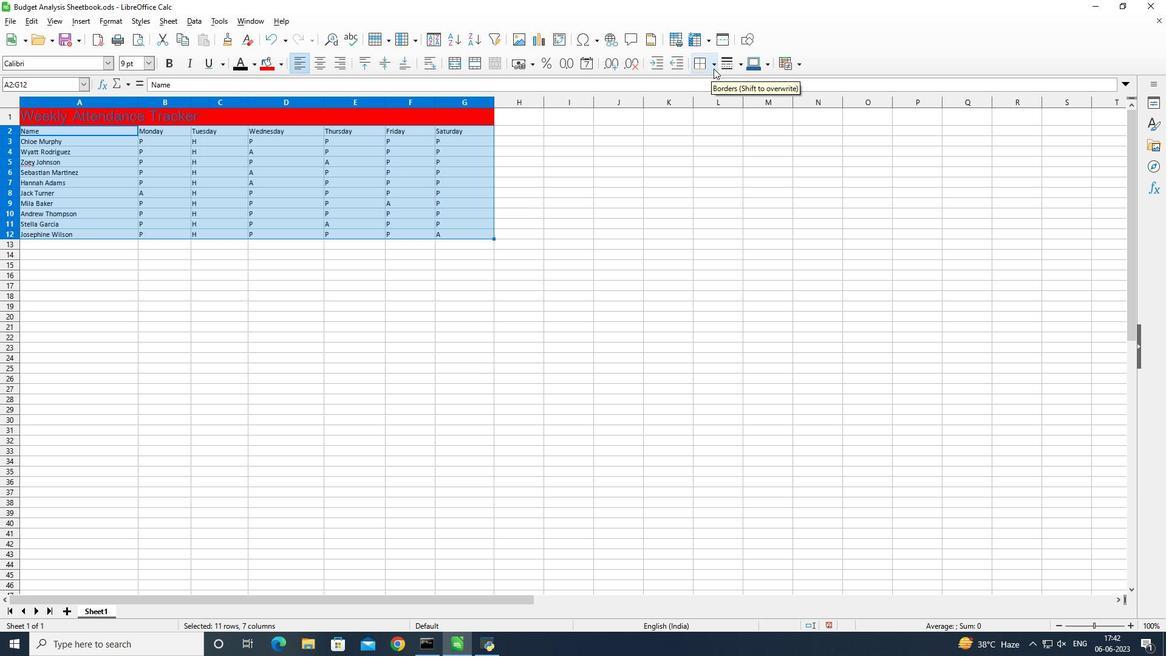 
Action: Mouse moved to (701, 100)
Screenshot: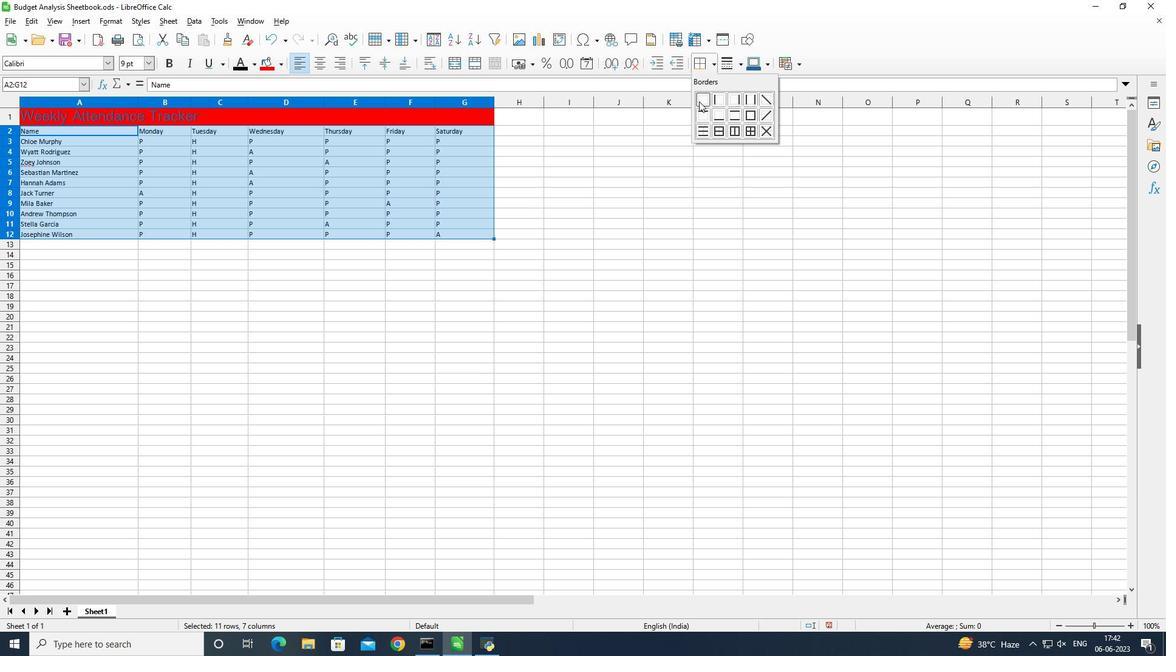 
Action: Mouse pressed left at (701, 100)
Screenshot: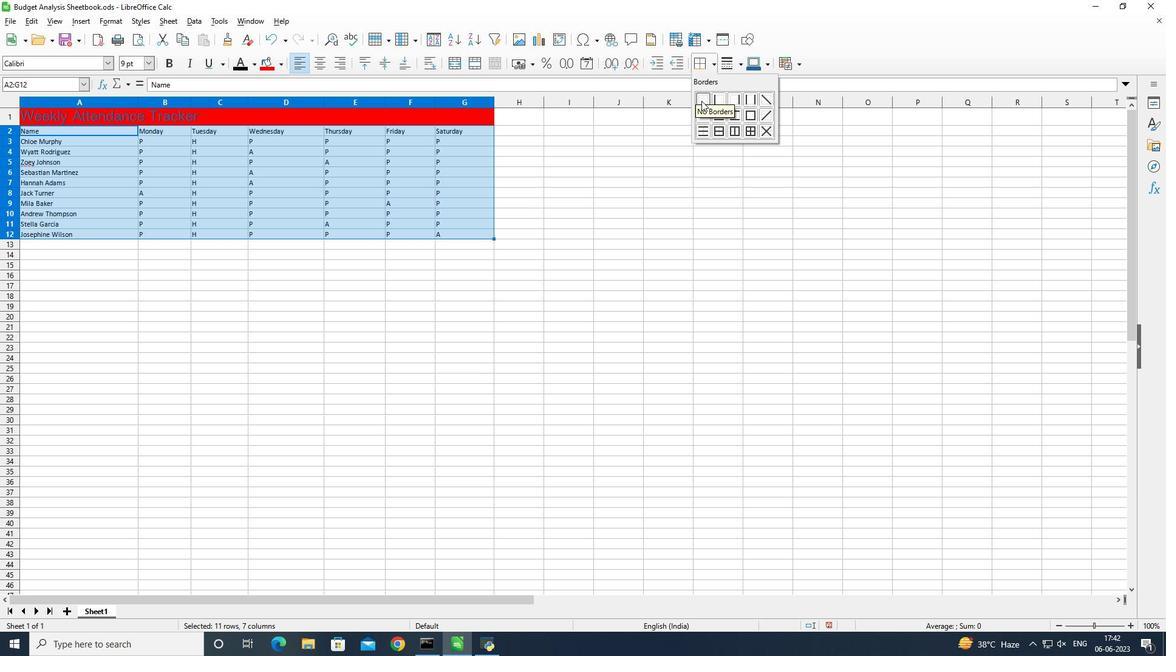 
Action: Mouse moved to (443, 230)
Screenshot: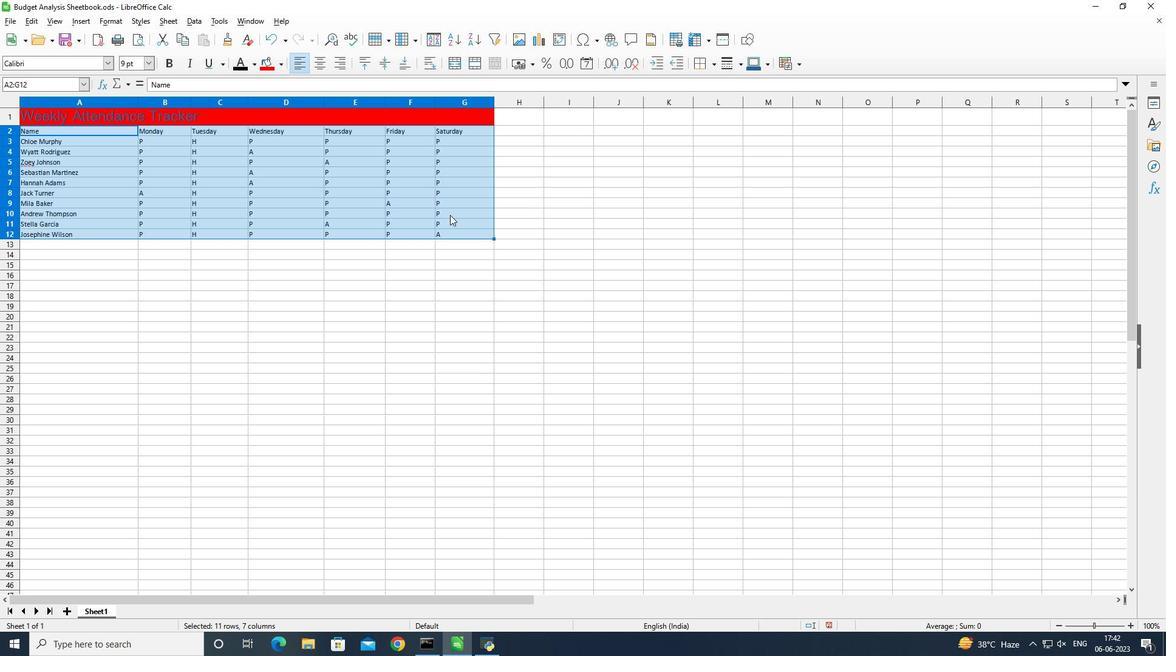 
Action: Mouse pressed left at (443, 230)
Screenshot: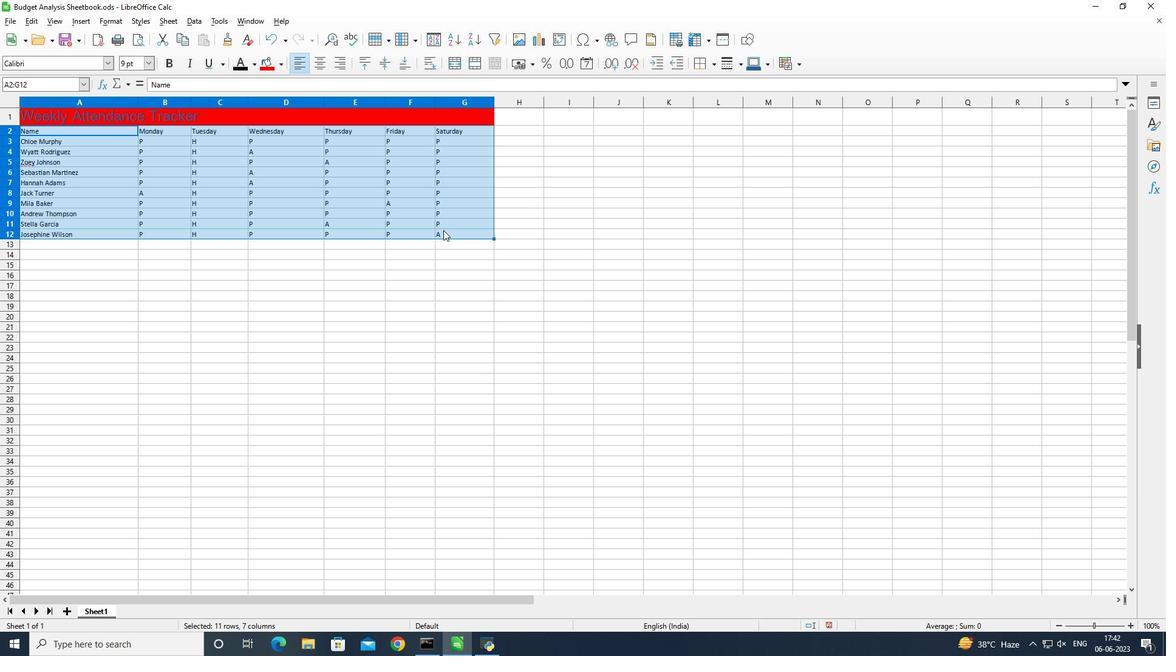 
